 Task: Create a due date automation trigger when advanced on, on the wednesday before a card is due add dates due next month at 11:00 AM.
Action: Mouse moved to (885, 277)
Screenshot: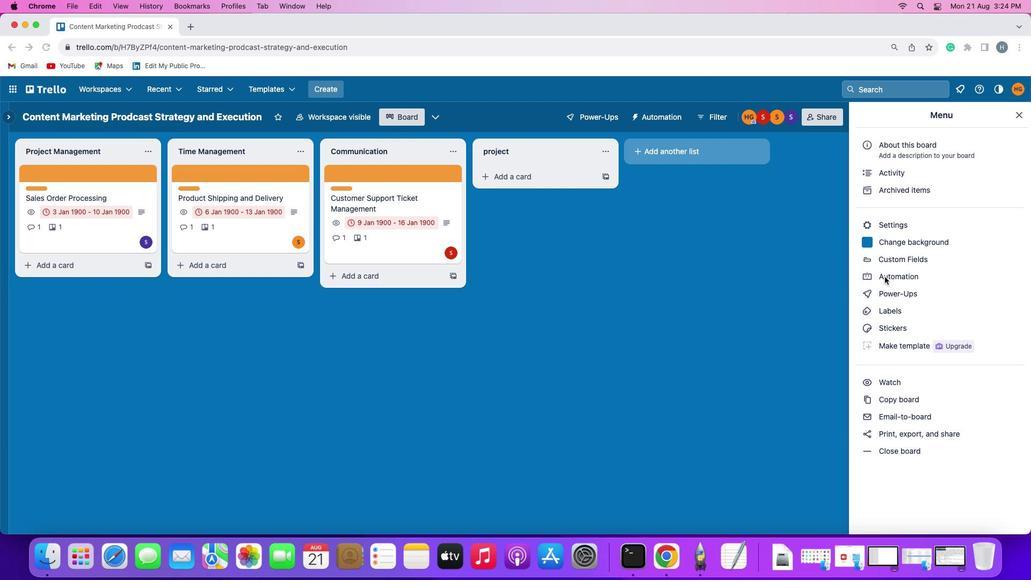 
Action: Mouse pressed left at (885, 277)
Screenshot: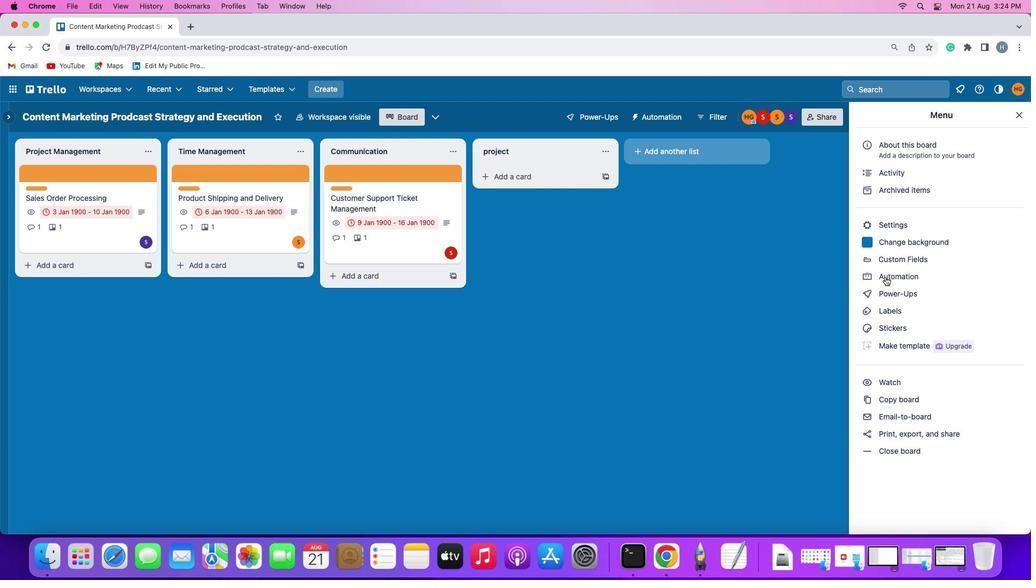 
Action: Mouse moved to (885, 277)
Screenshot: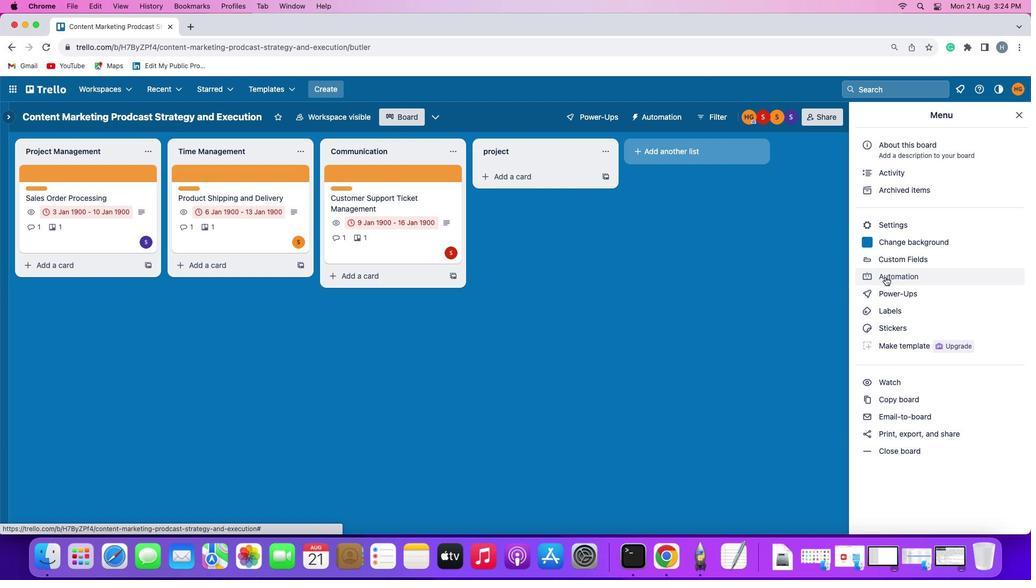 
Action: Mouse pressed left at (885, 277)
Screenshot: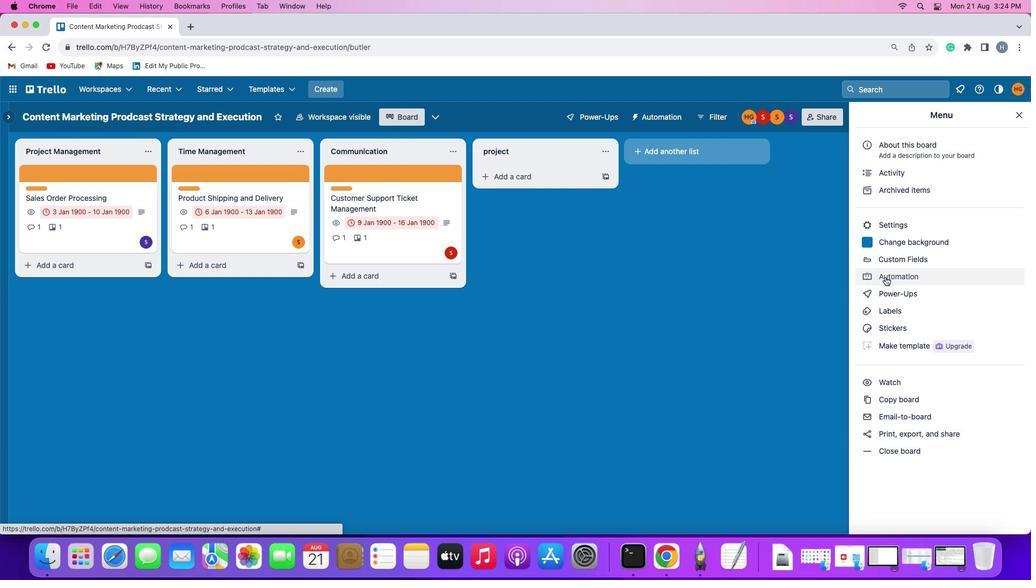 
Action: Mouse moved to (71, 259)
Screenshot: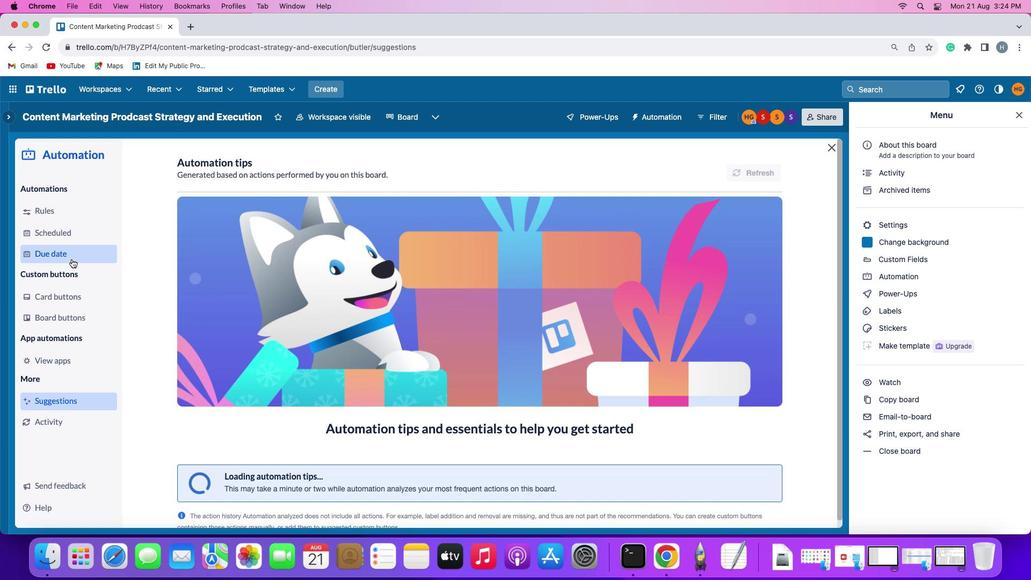 
Action: Mouse pressed left at (71, 259)
Screenshot: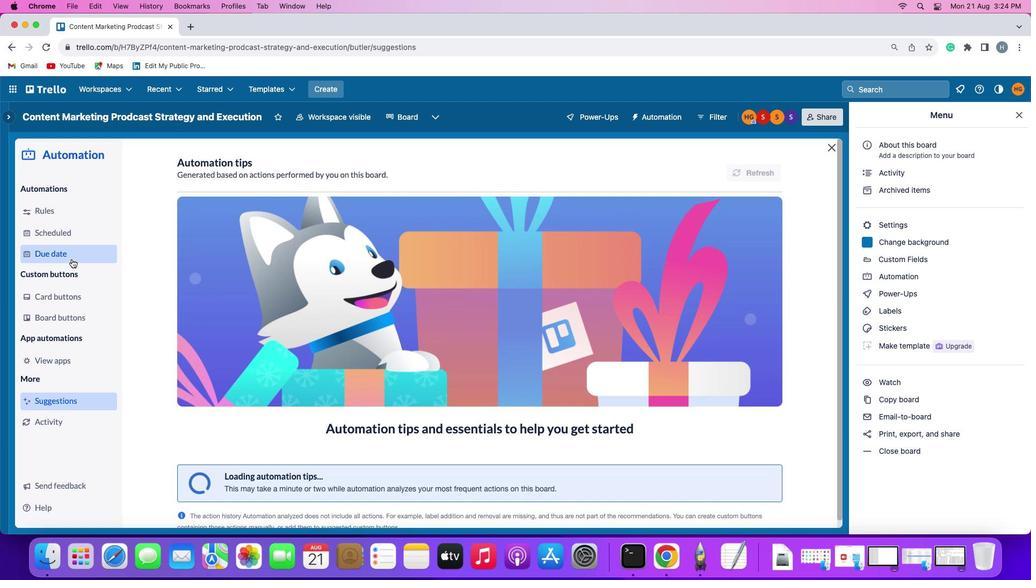 
Action: Mouse moved to (736, 163)
Screenshot: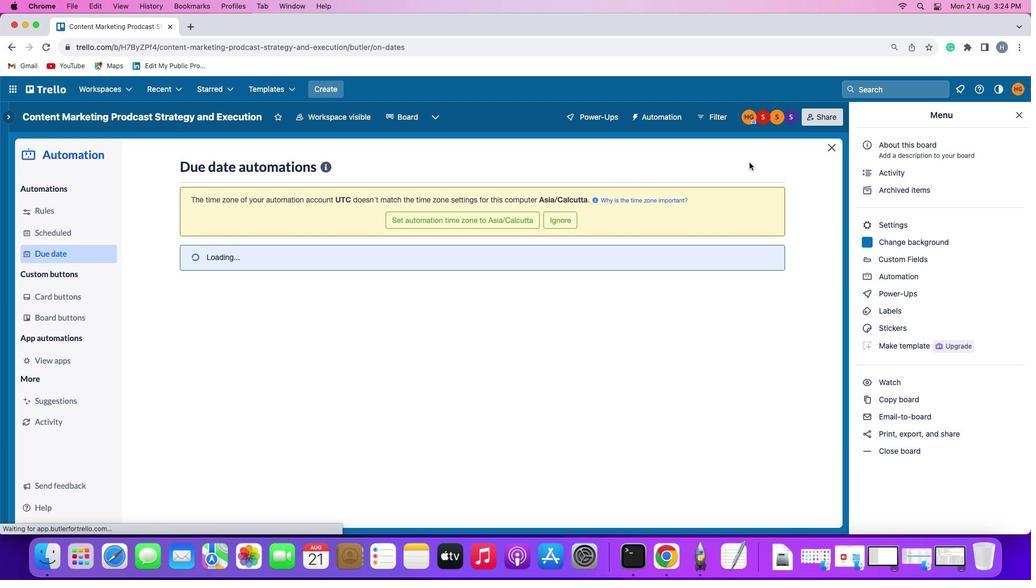
Action: Mouse pressed left at (736, 163)
Screenshot: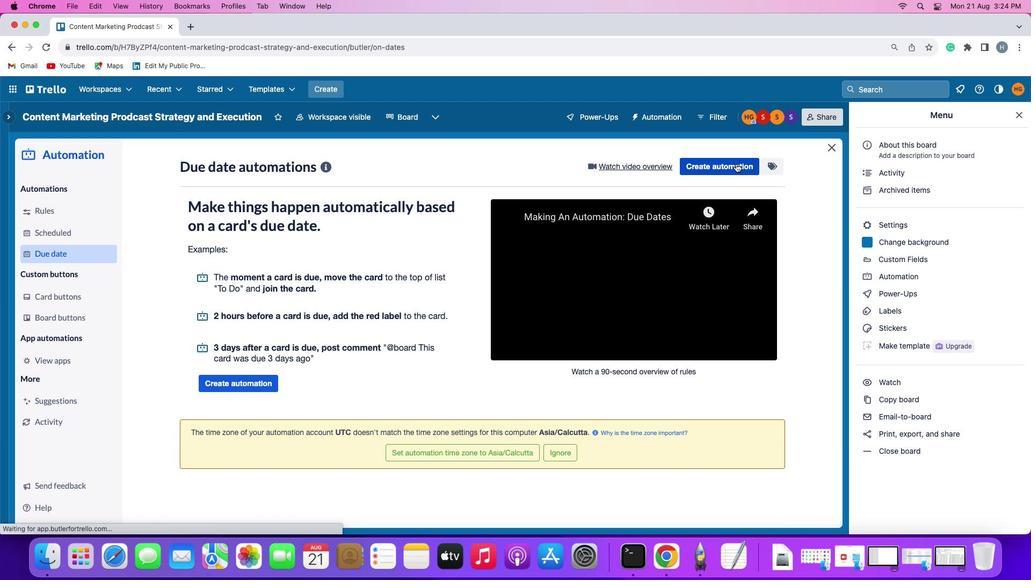 
Action: Mouse moved to (218, 272)
Screenshot: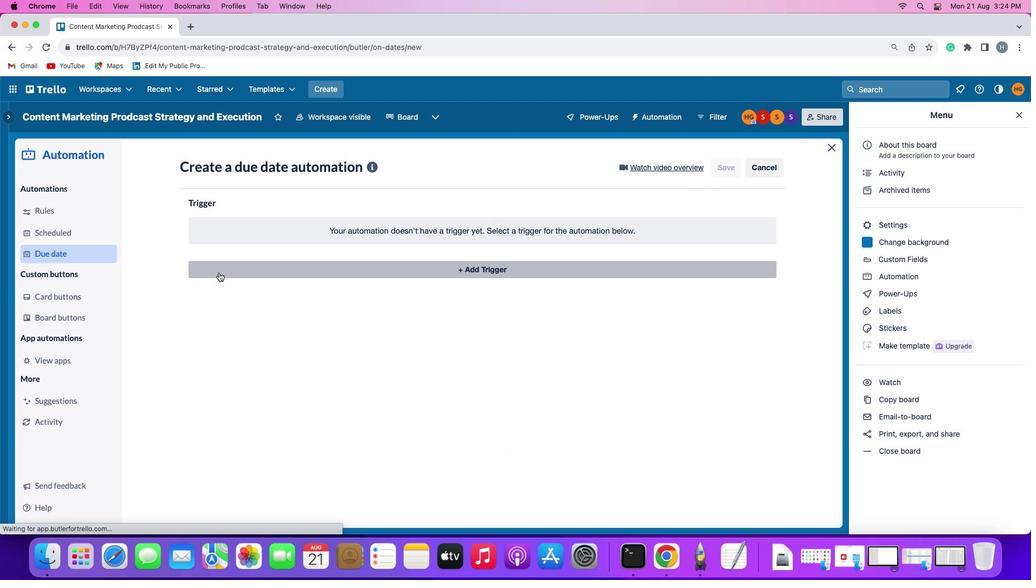 
Action: Mouse pressed left at (218, 272)
Screenshot: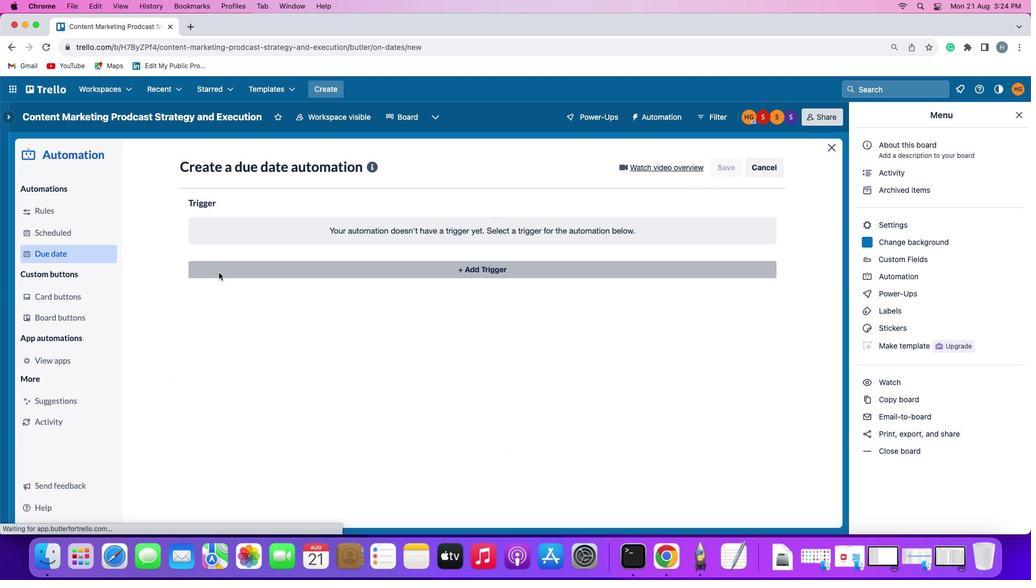 
Action: Mouse moved to (233, 465)
Screenshot: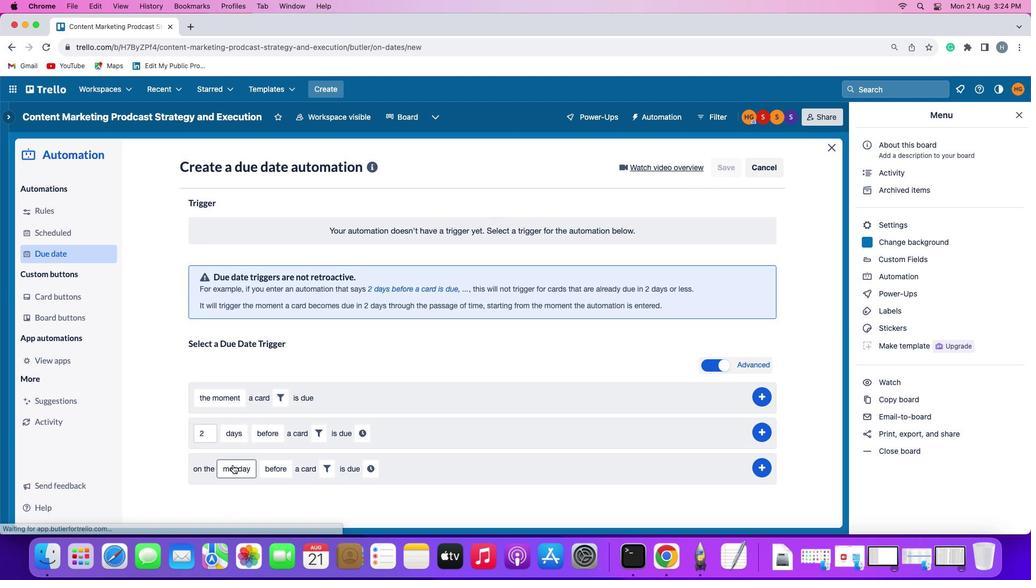 
Action: Mouse pressed left at (233, 465)
Screenshot: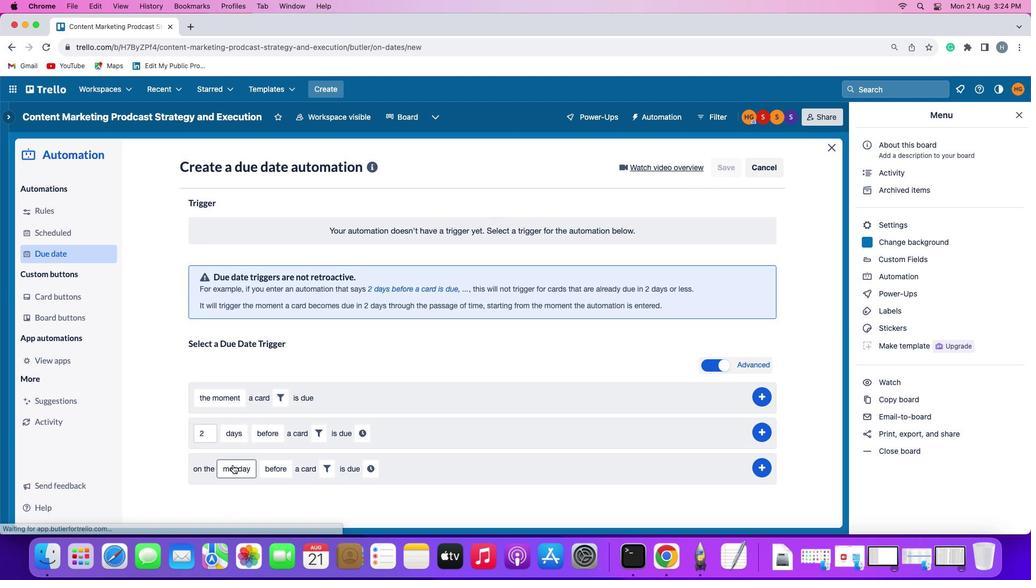 
Action: Mouse moved to (249, 364)
Screenshot: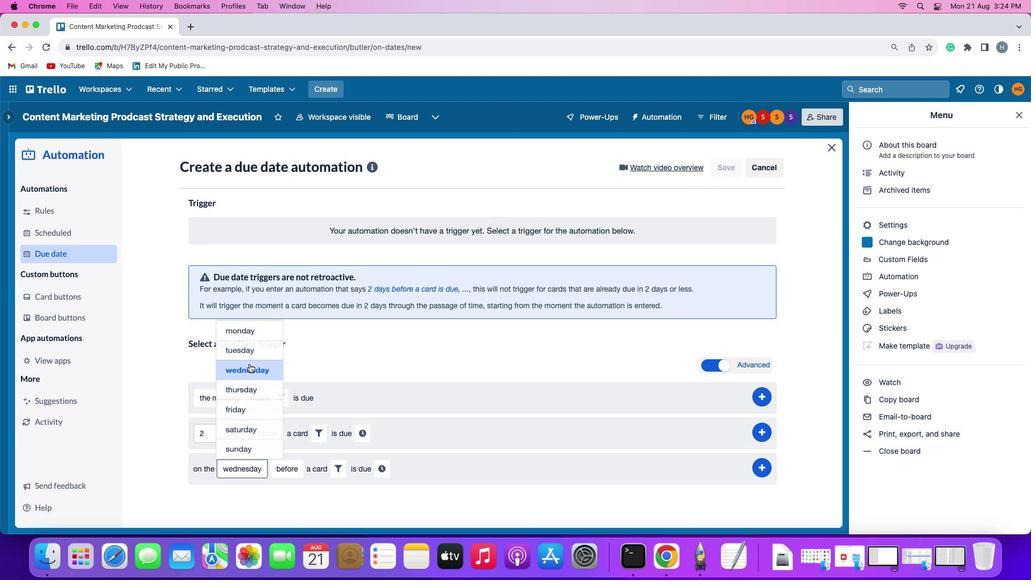 
Action: Mouse pressed left at (249, 364)
Screenshot: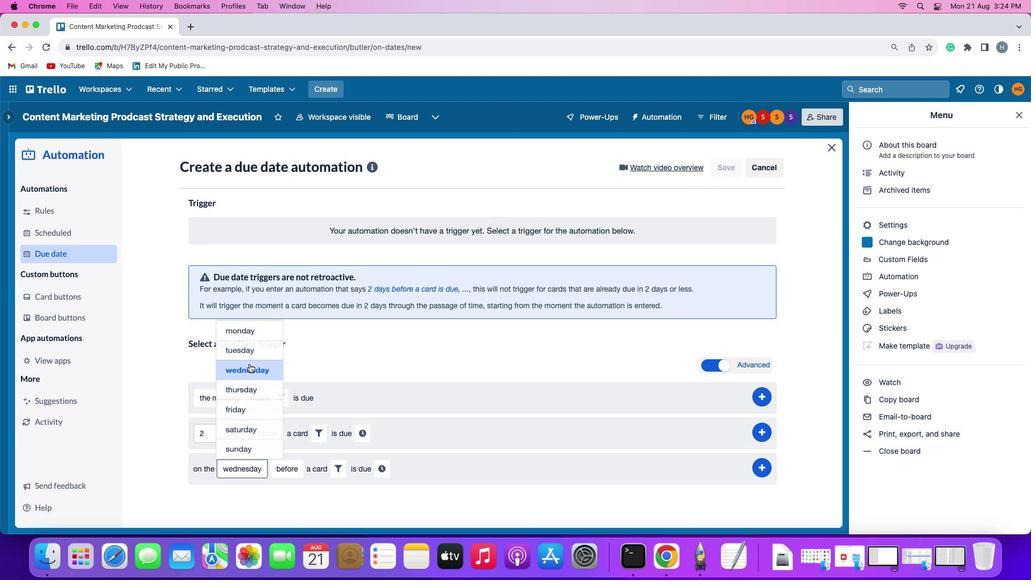 
Action: Mouse moved to (335, 465)
Screenshot: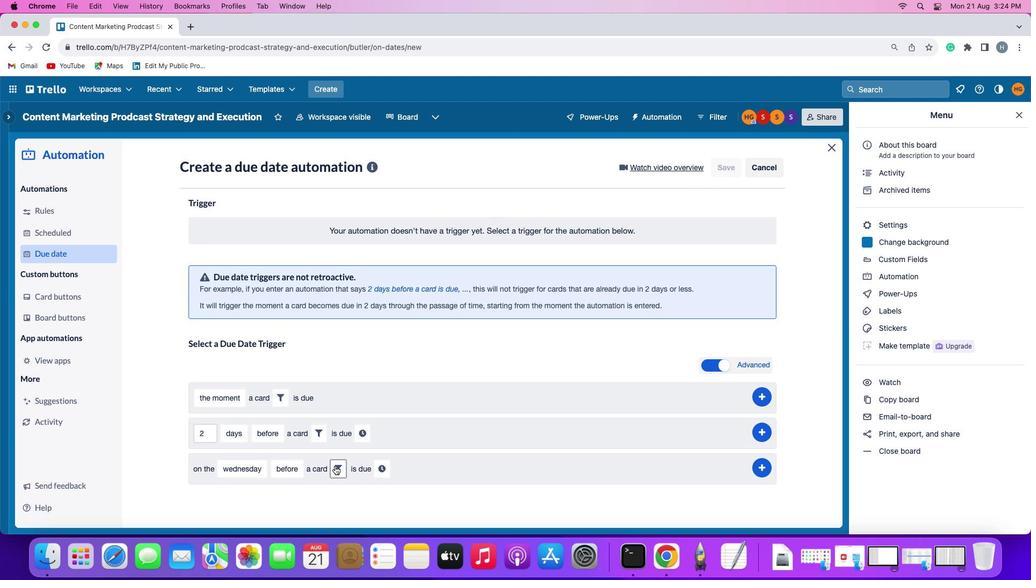 
Action: Mouse pressed left at (335, 465)
Screenshot: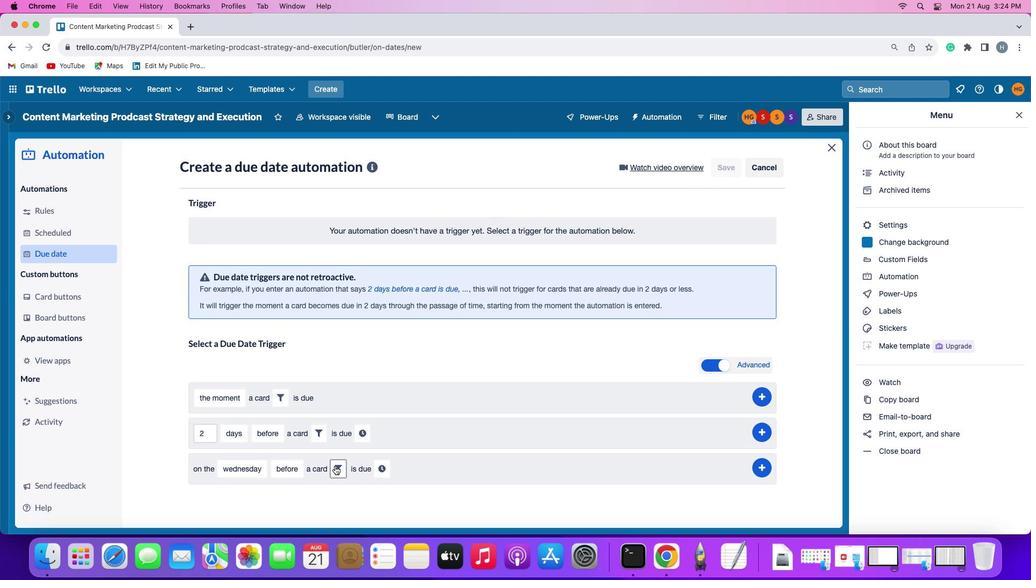
Action: Mouse moved to (397, 501)
Screenshot: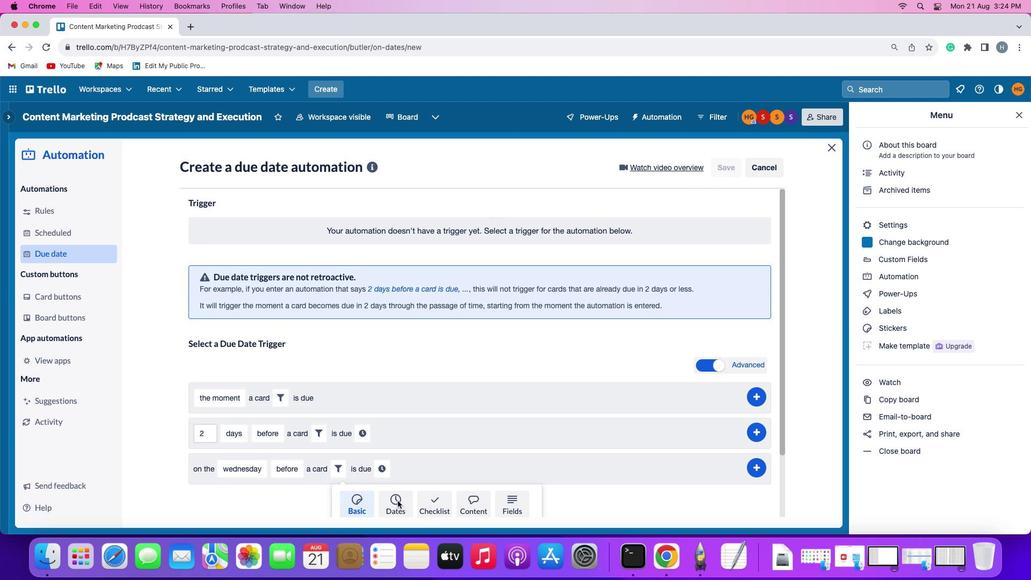 
Action: Mouse pressed left at (397, 501)
Screenshot: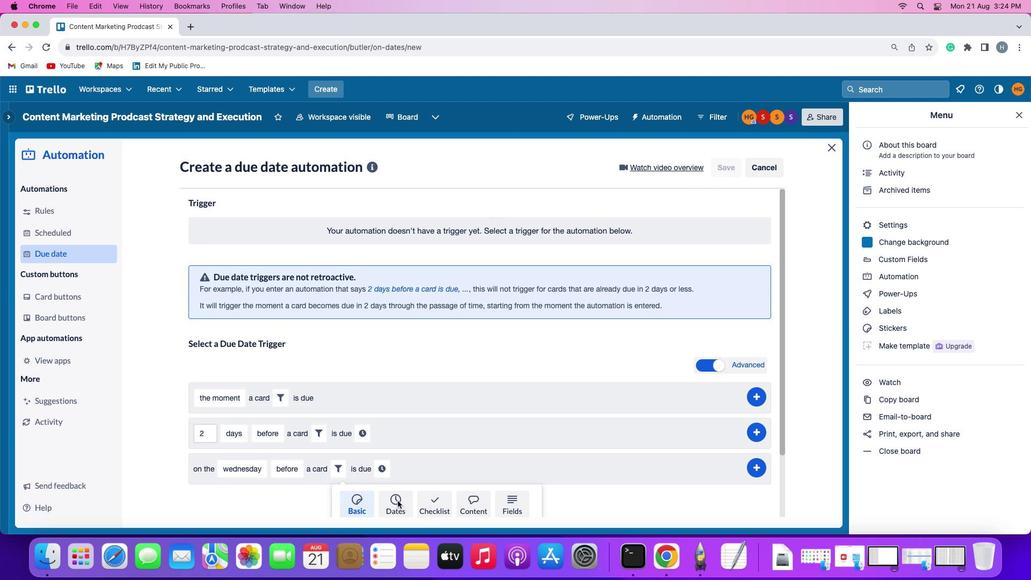 
Action: Mouse moved to (280, 496)
Screenshot: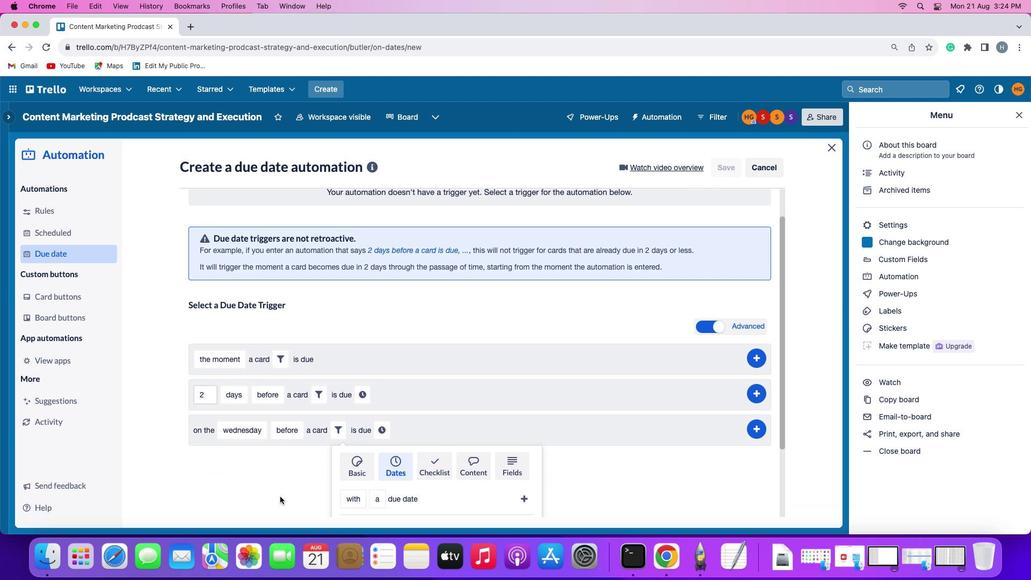 
Action: Mouse scrolled (280, 496) with delta (0, 0)
Screenshot: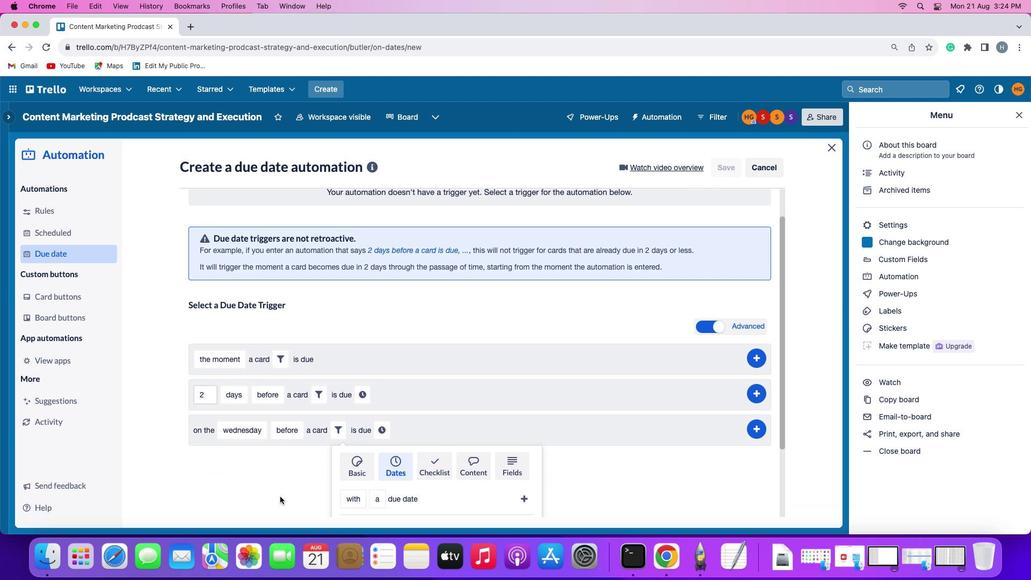 
Action: Mouse scrolled (280, 496) with delta (0, 0)
Screenshot: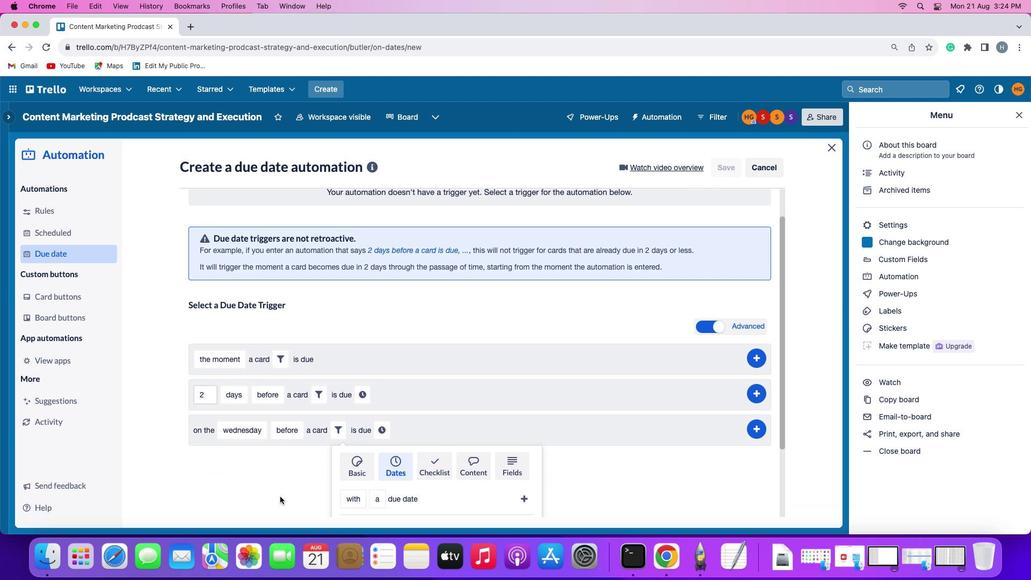 
Action: Mouse scrolled (280, 496) with delta (0, -1)
Screenshot: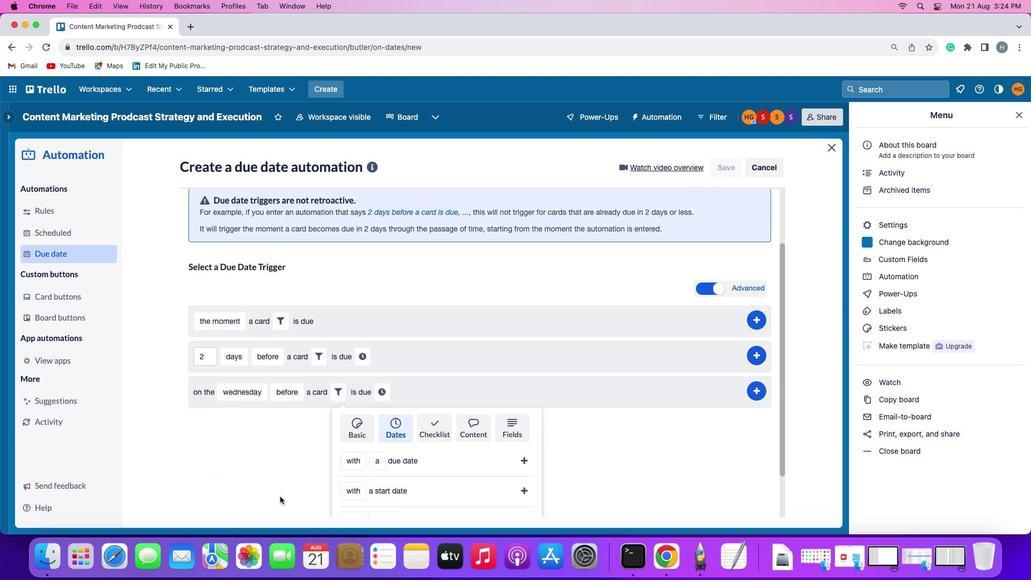 
Action: Mouse scrolled (280, 496) with delta (0, -2)
Screenshot: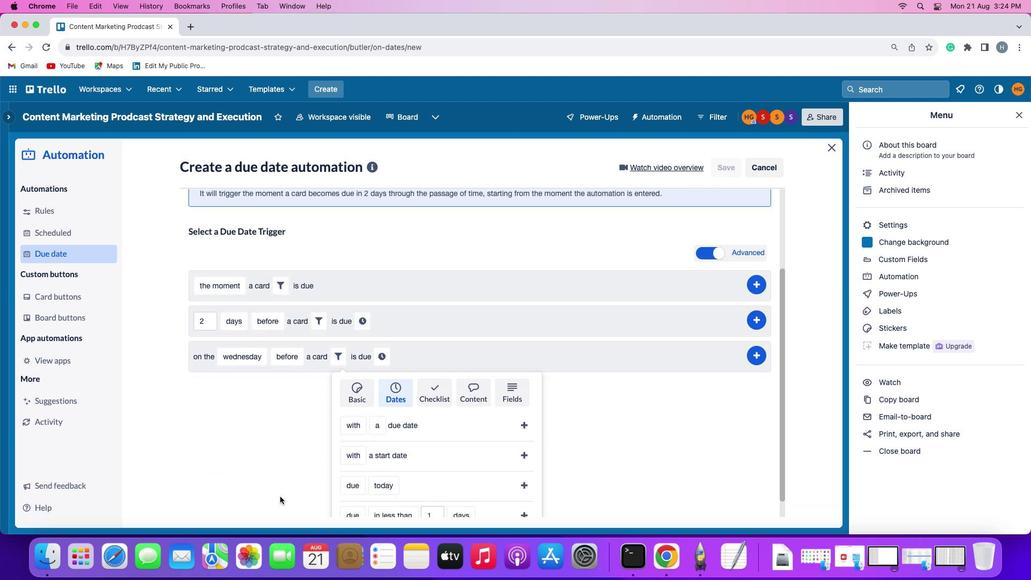 
Action: Mouse scrolled (280, 496) with delta (0, -2)
Screenshot: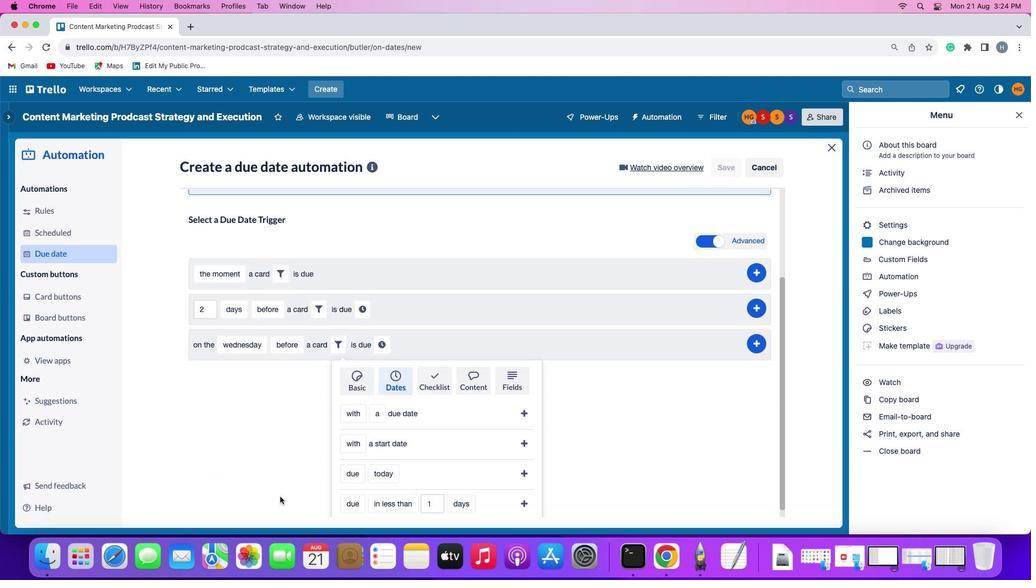 
Action: Mouse moved to (279, 496)
Screenshot: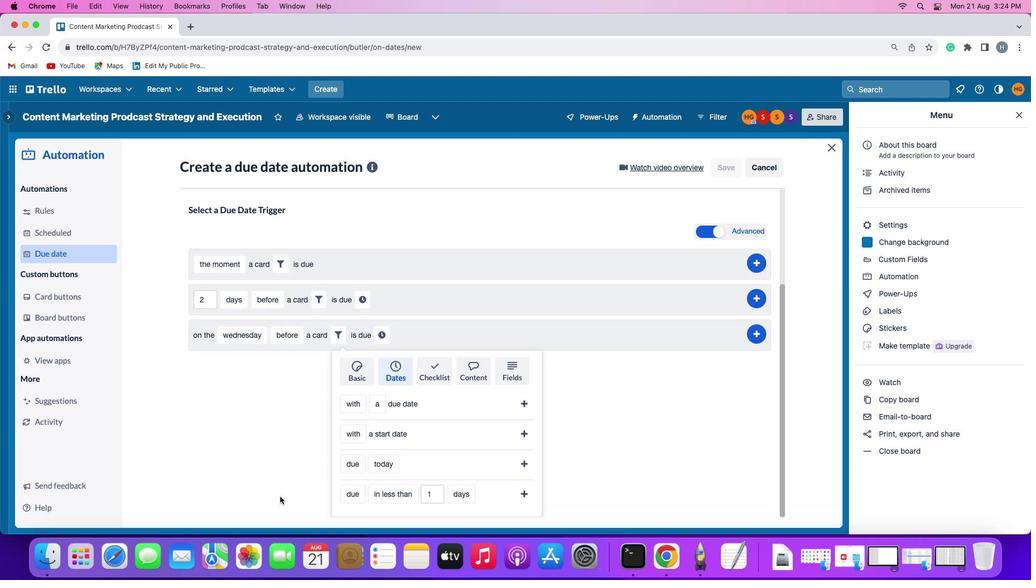 
Action: Mouse scrolled (279, 496) with delta (0, 0)
Screenshot: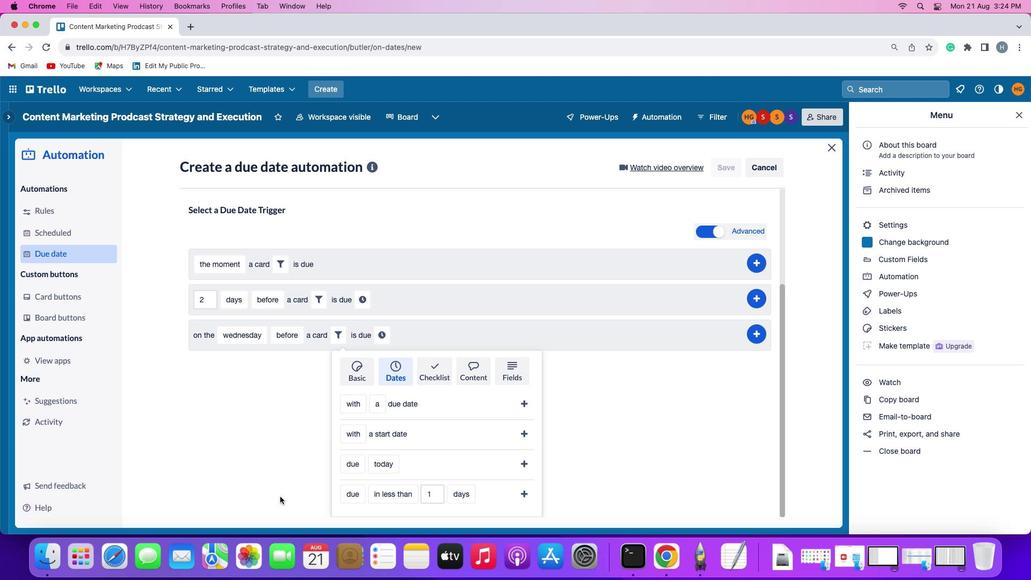 
Action: Mouse scrolled (279, 496) with delta (0, 0)
Screenshot: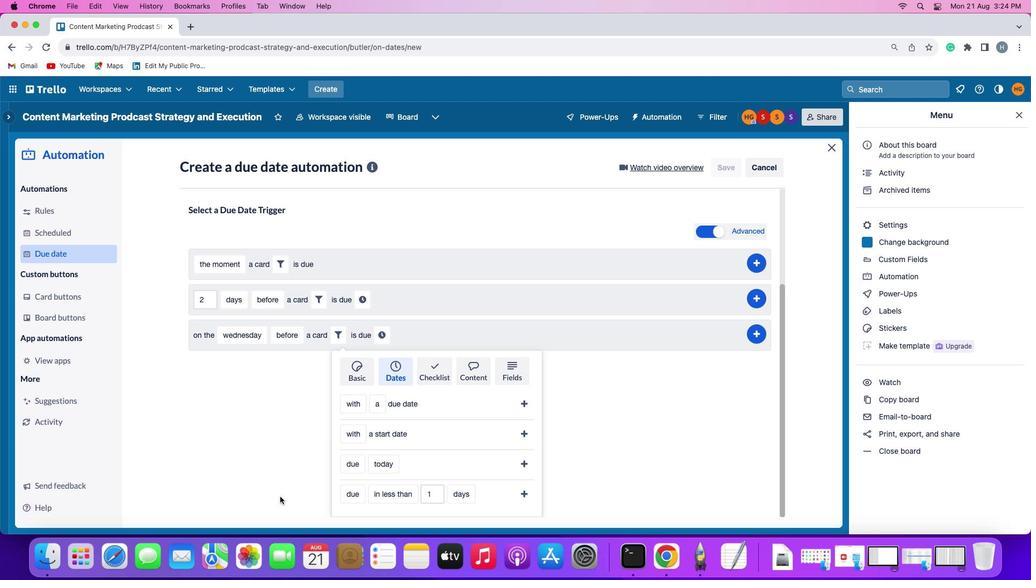
Action: Mouse scrolled (279, 496) with delta (0, -1)
Screenshot: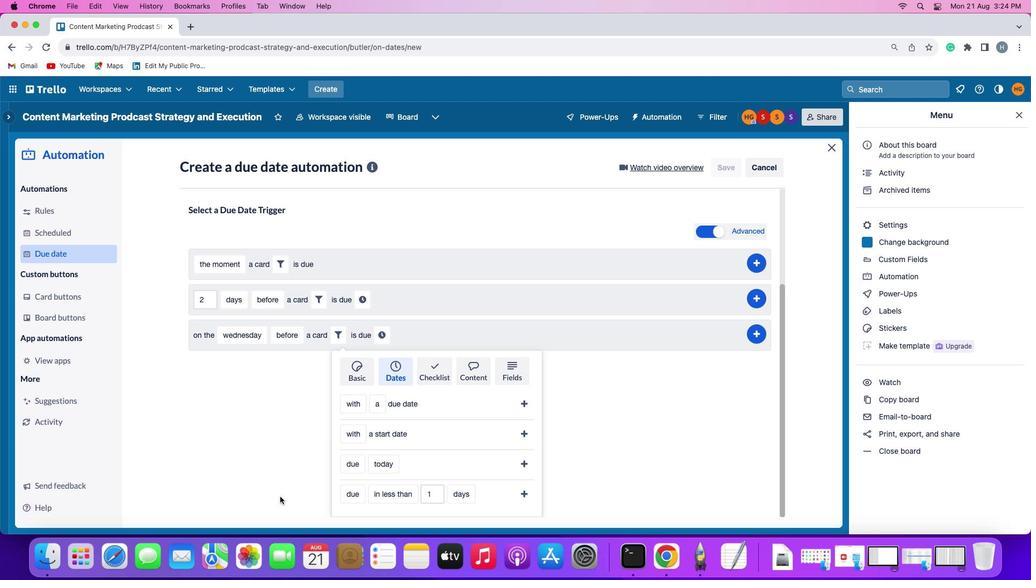 
Action: Mouse scrolled (279, 496) with delta (0, -2)
Screenshot: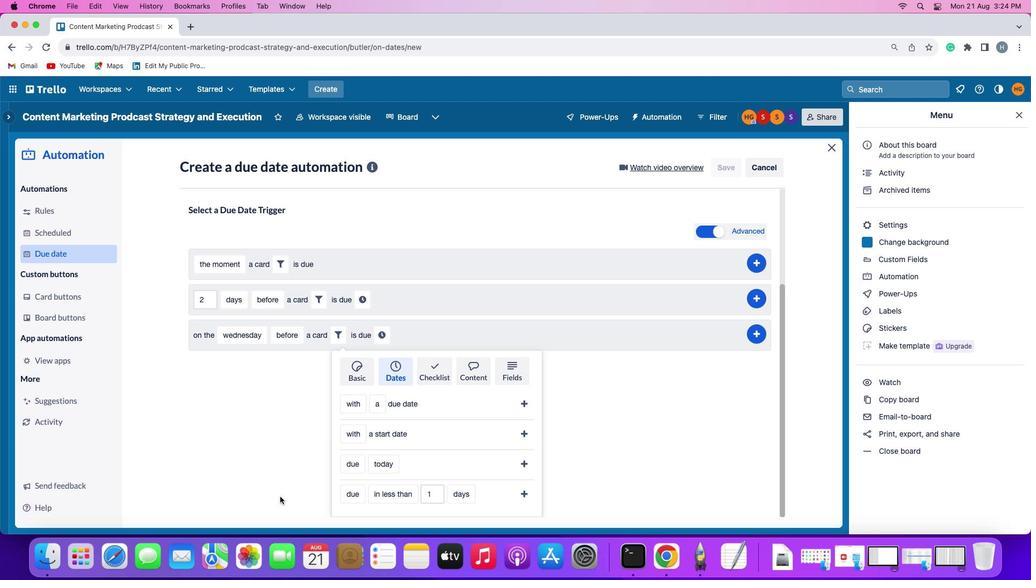 
Action: Mouse scrolled (279, 496) with delta (0, -3)
Screenshot: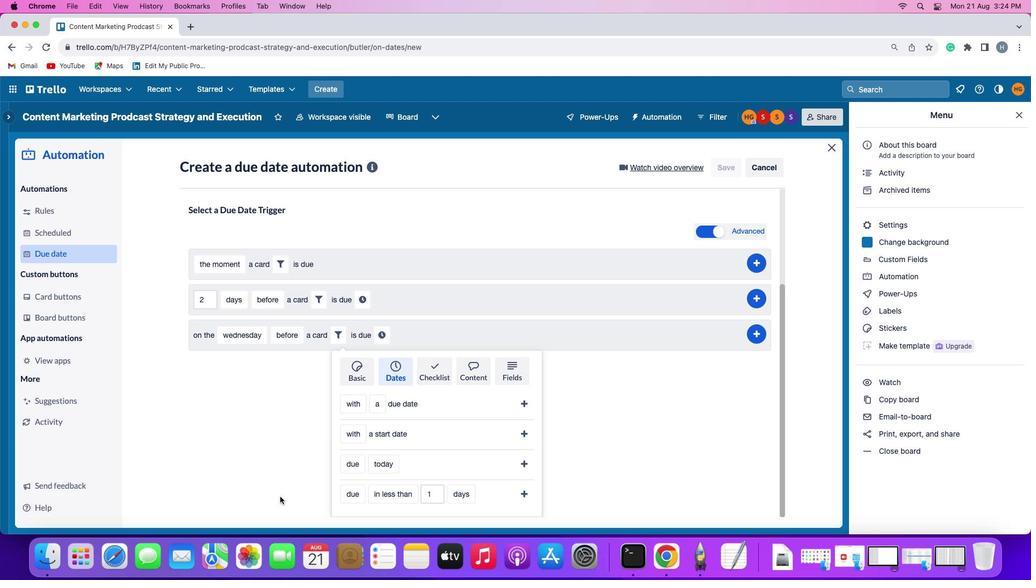 
Action: Mouse moved to (378, 466)
Screenshot: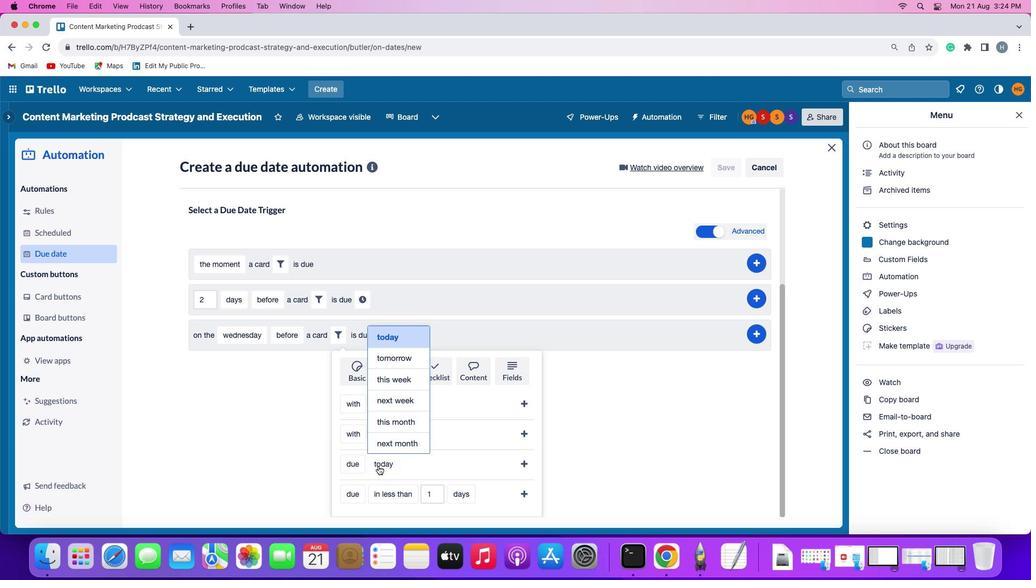 
Action: Mouse pressed left at (378, 466)
Screenshot: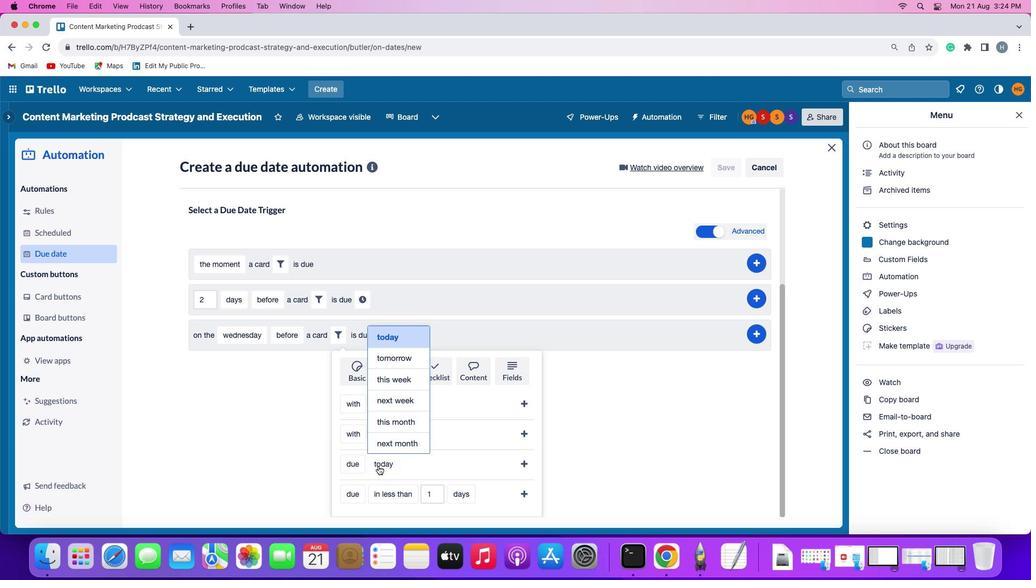 
Action: Mouse moved to (392, 450)
Screenshot: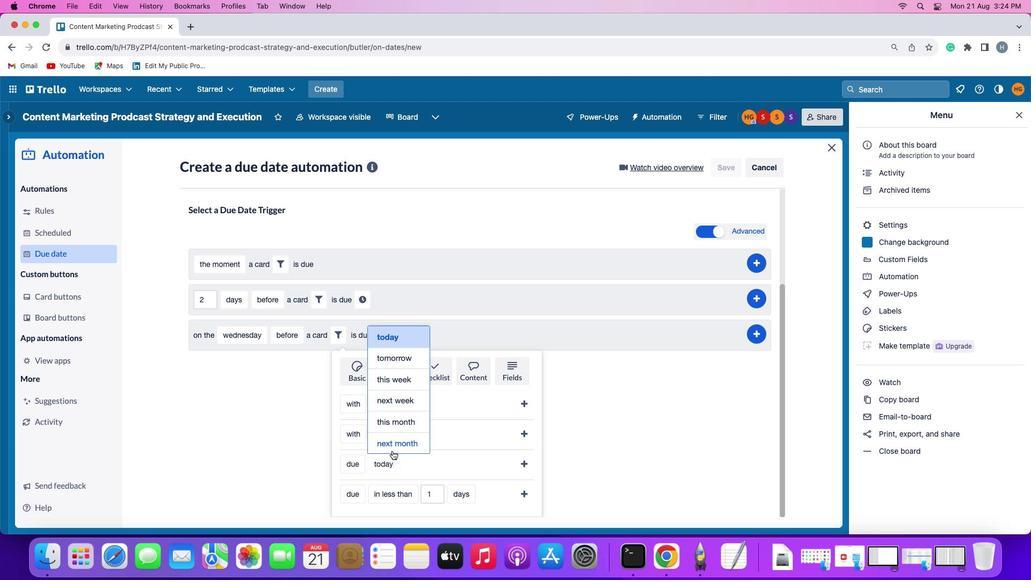 
Action: Mouse pressed left at (392, 450)
Screenshot: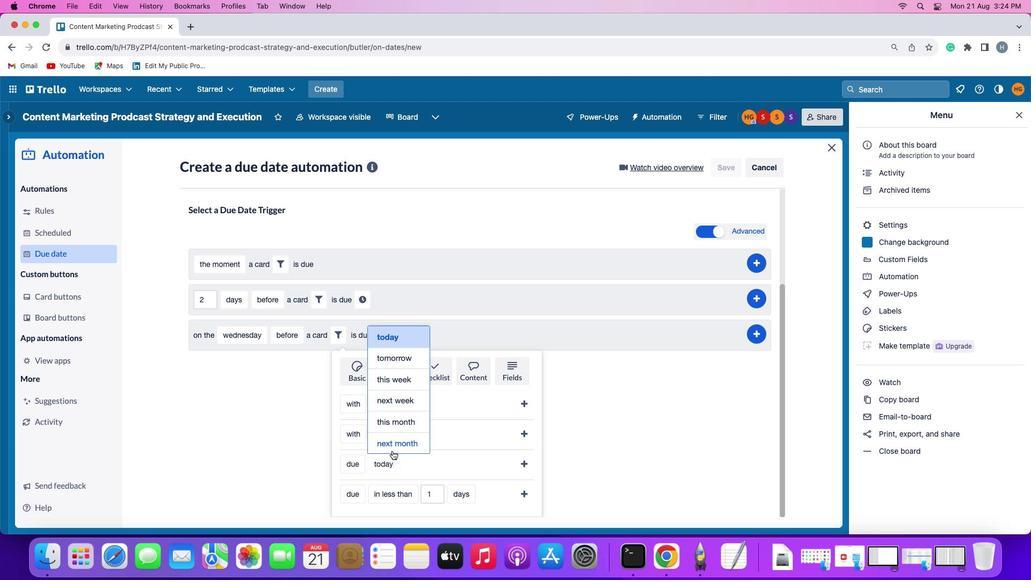 
Action: Mouse moved to (530, 461)
Screenshot: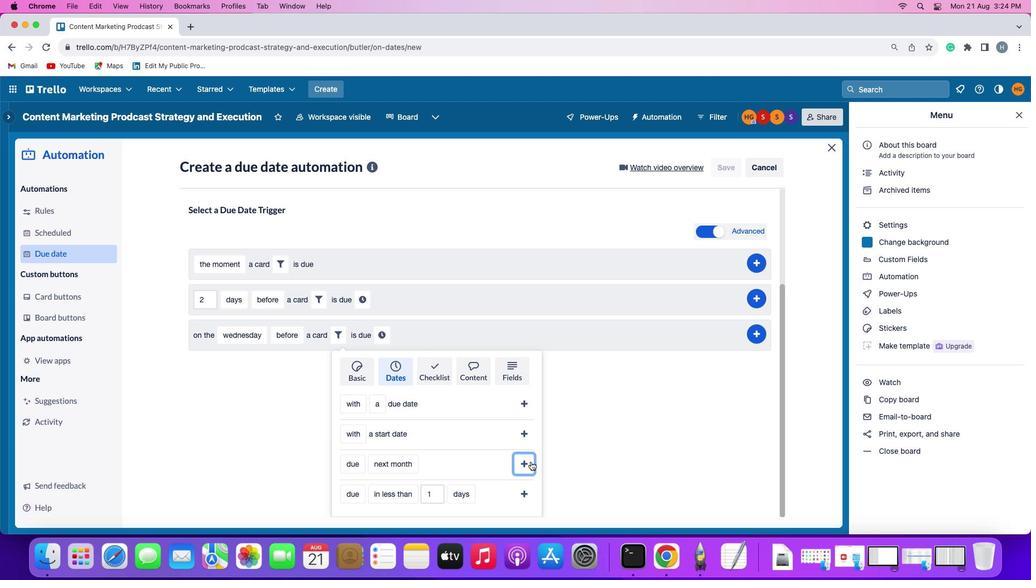 
Action: Mouse pressed left at (530, 461)
Screenshot: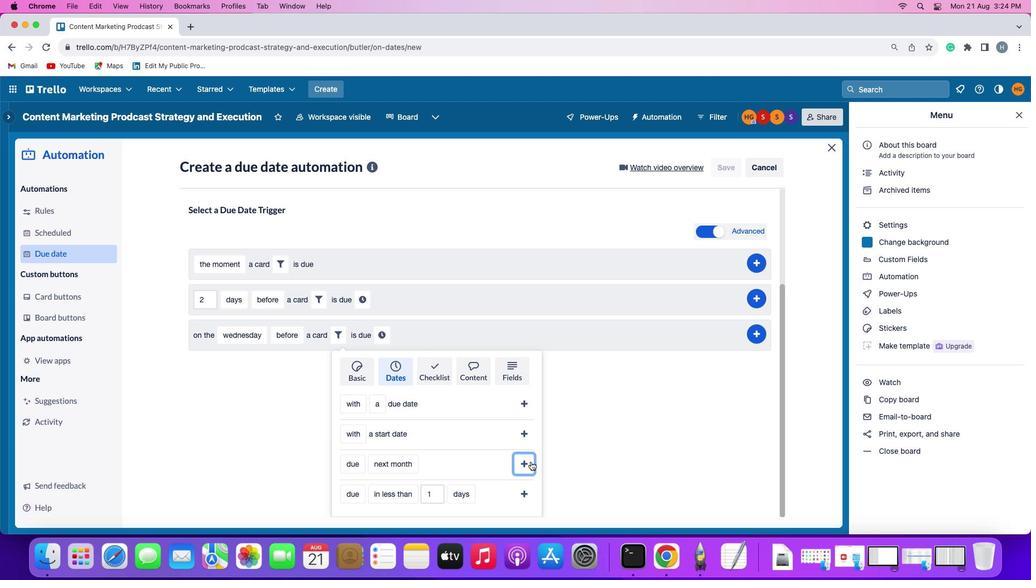 
Action: Mouse moved to (460, 470)
Screenshot: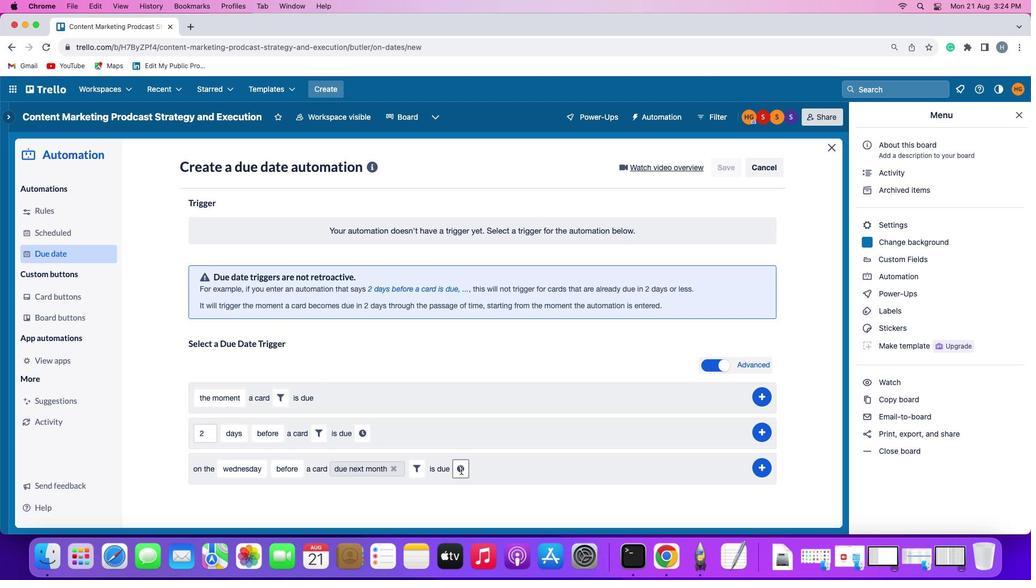 
Action: Mouse pressed left at (460, 470)
Screenshot: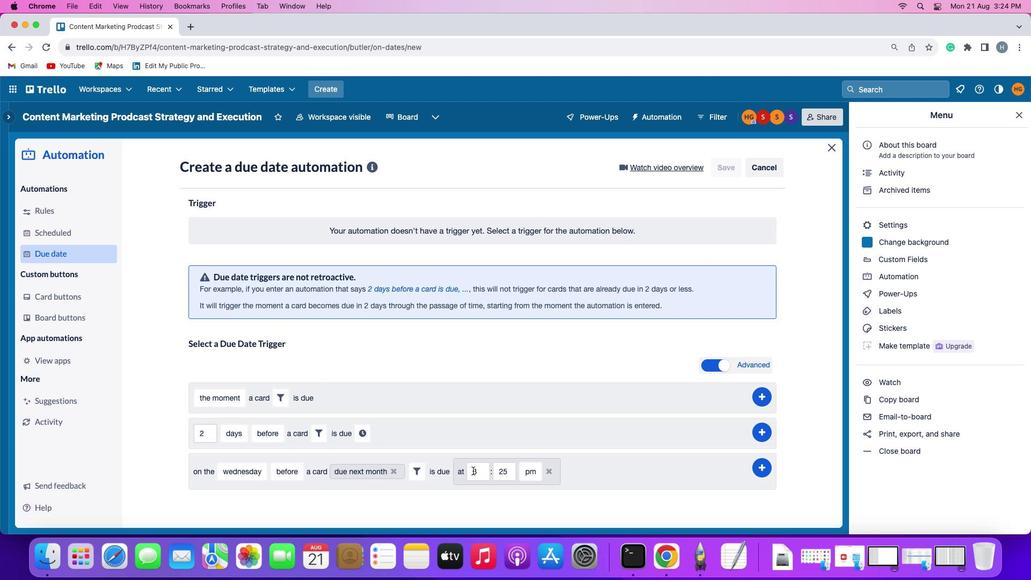 
Action: Mouse moved to (488, 471)
Screenshot: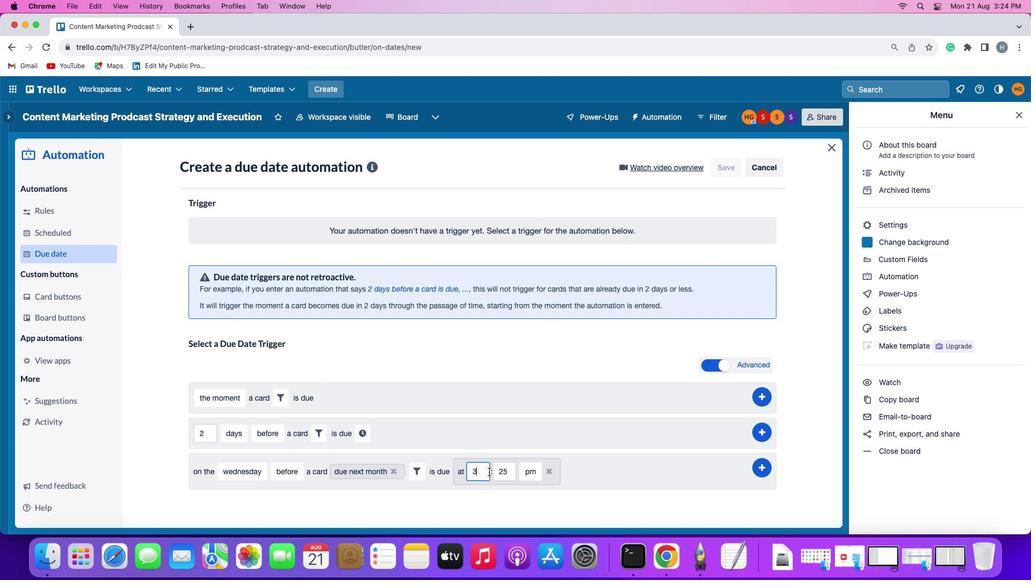 
Action: Mouse pressed left at (488, 471)
Screenshot: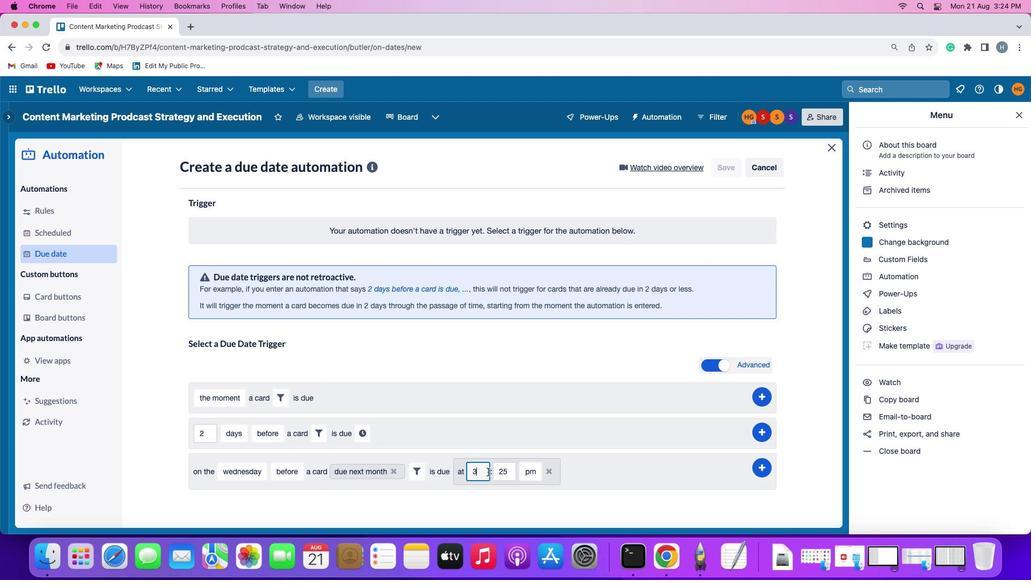 
Action: Mouse moved to (489, 471)
Screenshot: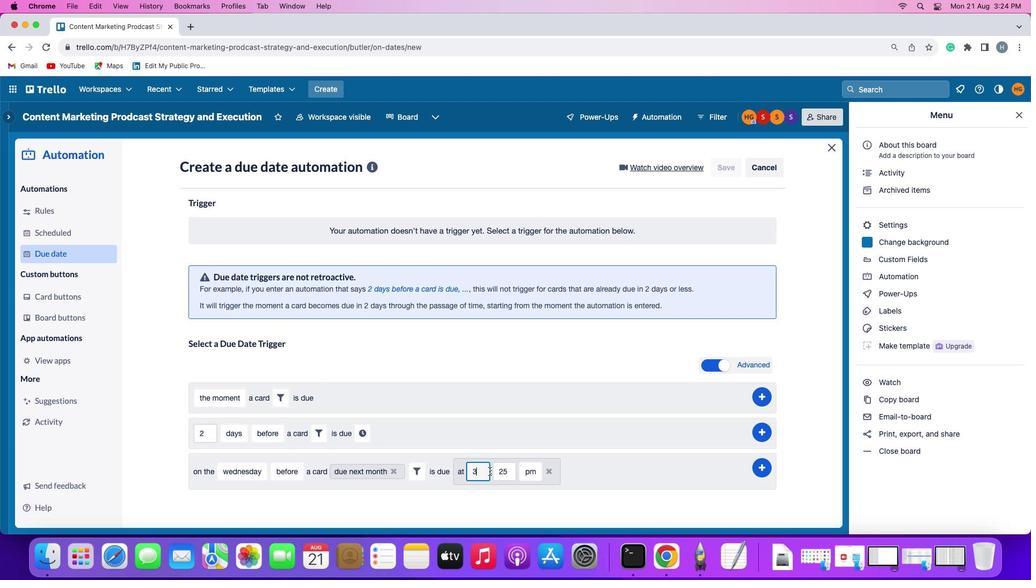 
Action: Key pressed Key.backspace
Screenshot: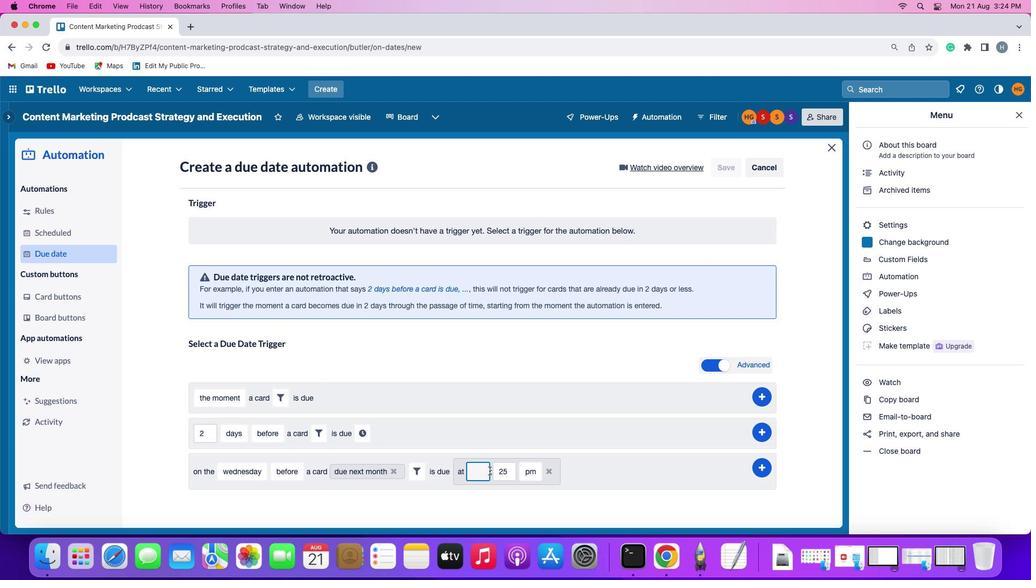 
Action: Mouse moved to (489, 471)
Screenshot: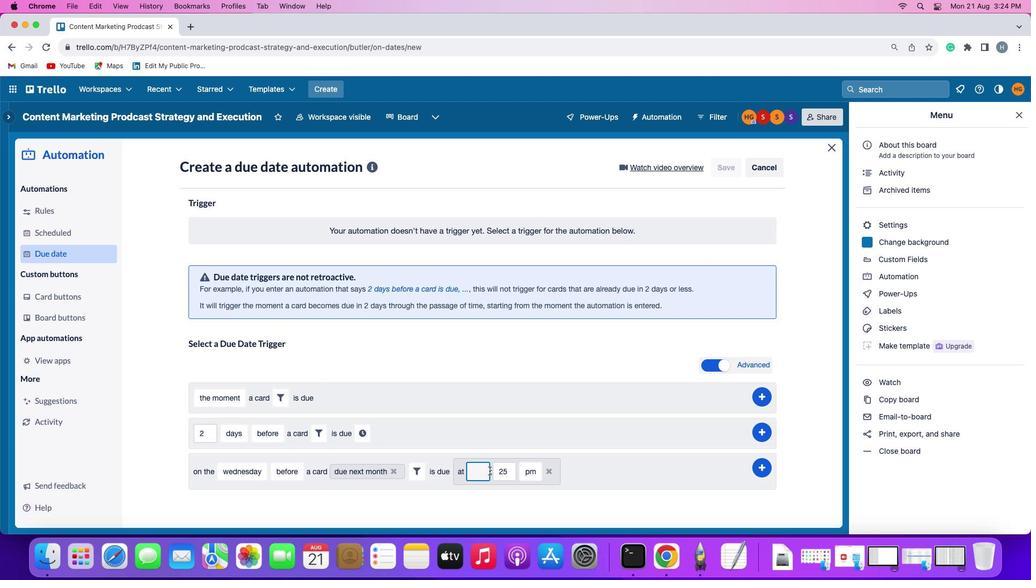 
Action: Key pressed '1''1'
Screenshot: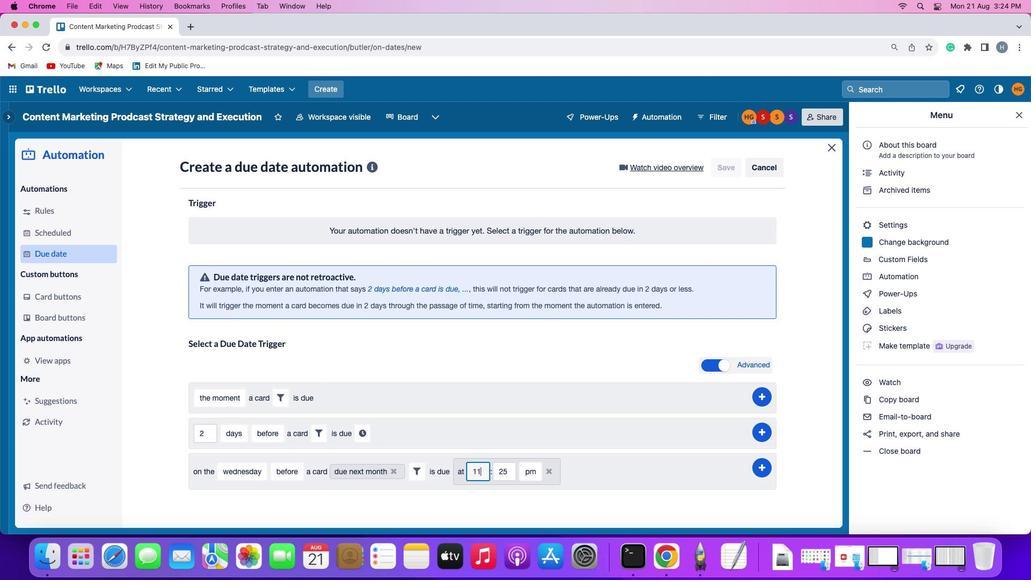 
Action: Mouse moved to (518, 468)
Screenshot: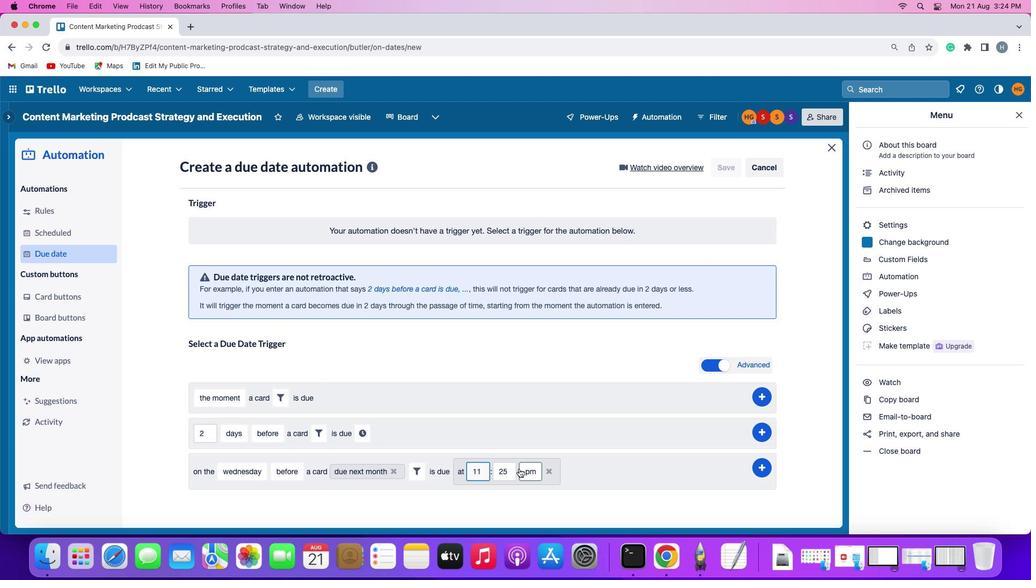 
Action: Mouse pressed left at (518, 468)
Screenshot: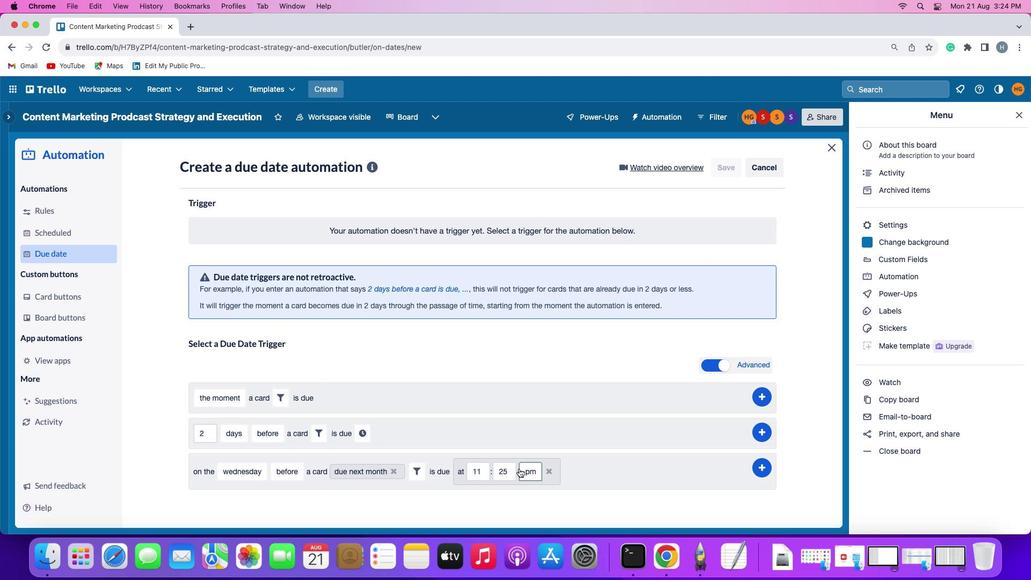 
Action: Mouse moved to (511, 471)
Screenshot: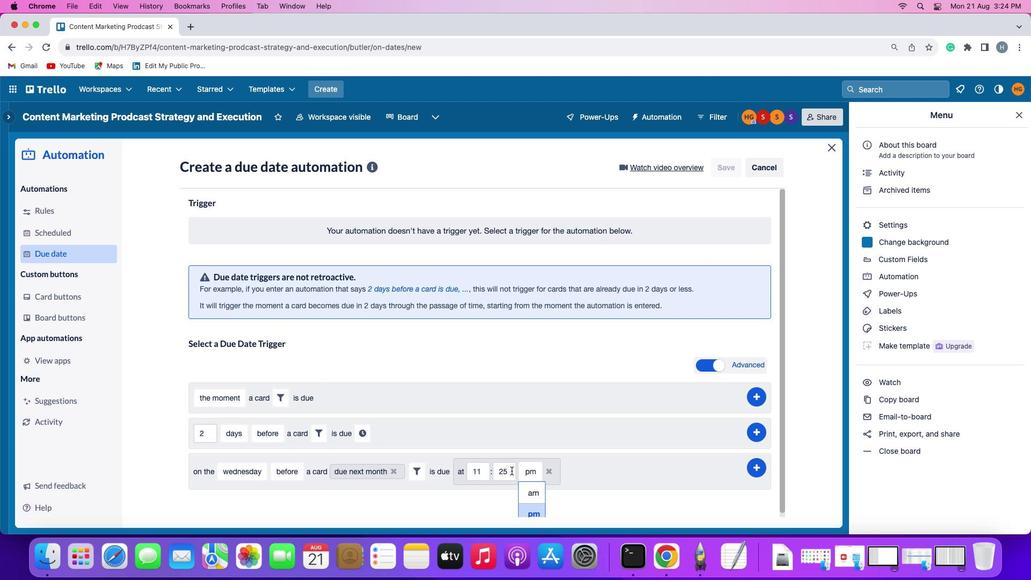 
Action: Mouse pressed left at (511, 471)
Screenshot: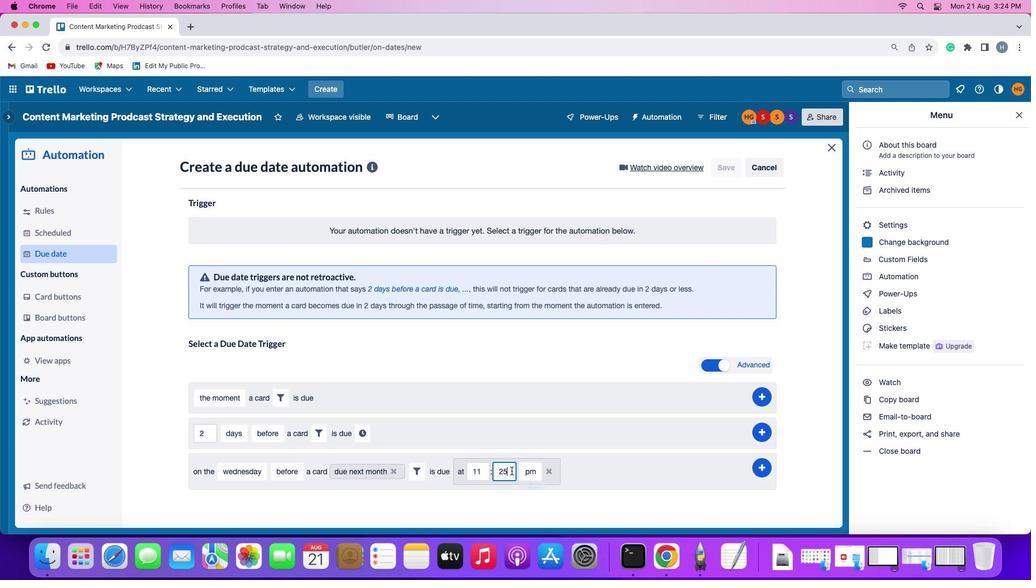 
Action: Key pressed Key.backspace
Screenshot: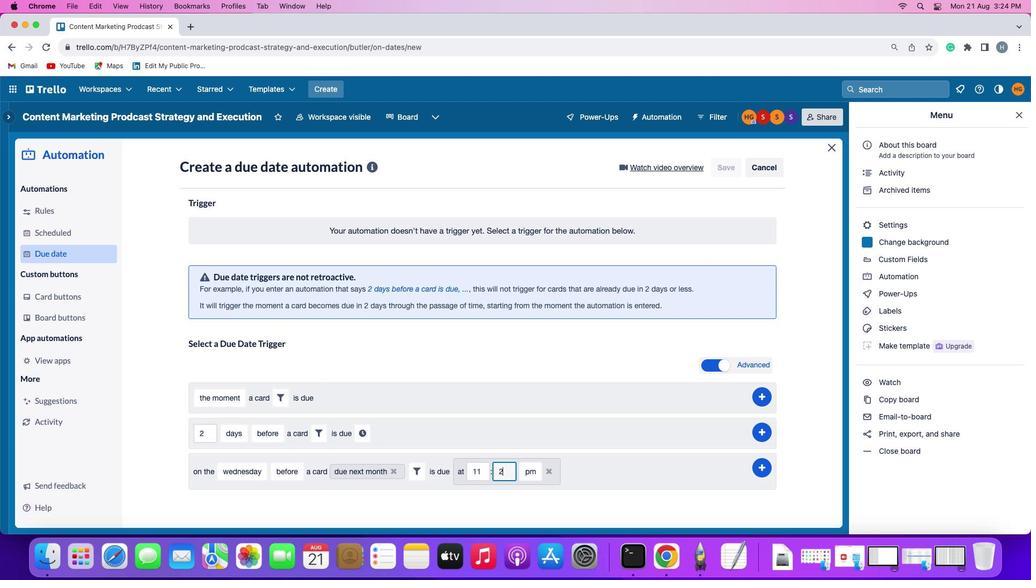 
Action: Mouse moved to (512, 469)
Screenshot: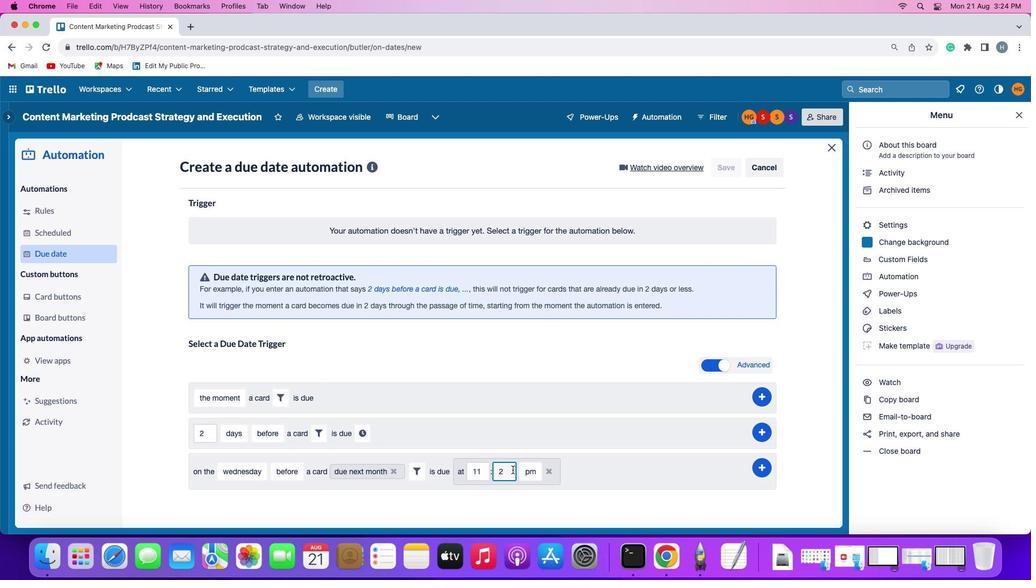 
Action: Key pressed Key.backspace'0''0'
Screenshot: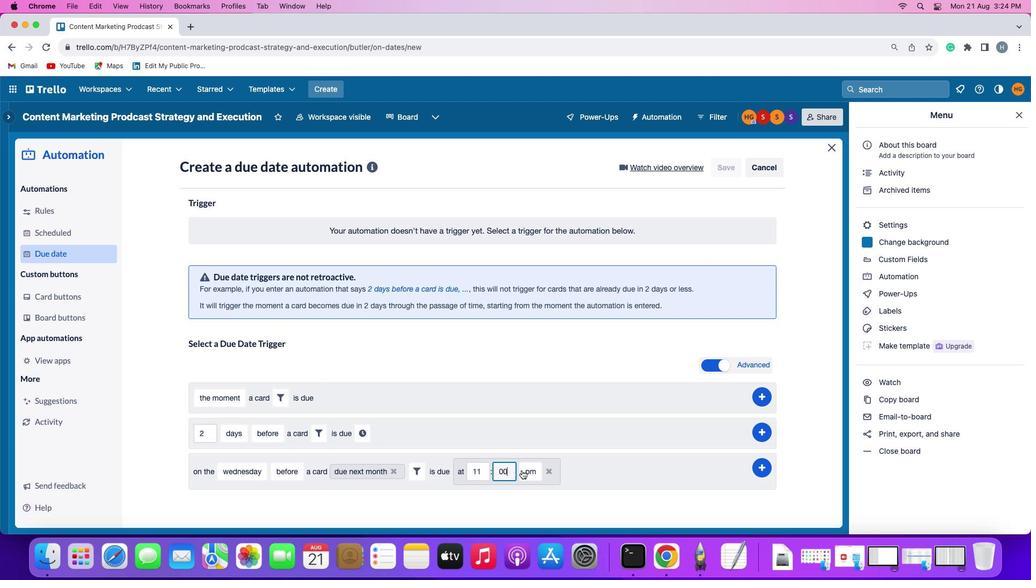
Action: Mouse moved to (529, 468)
Screenshot: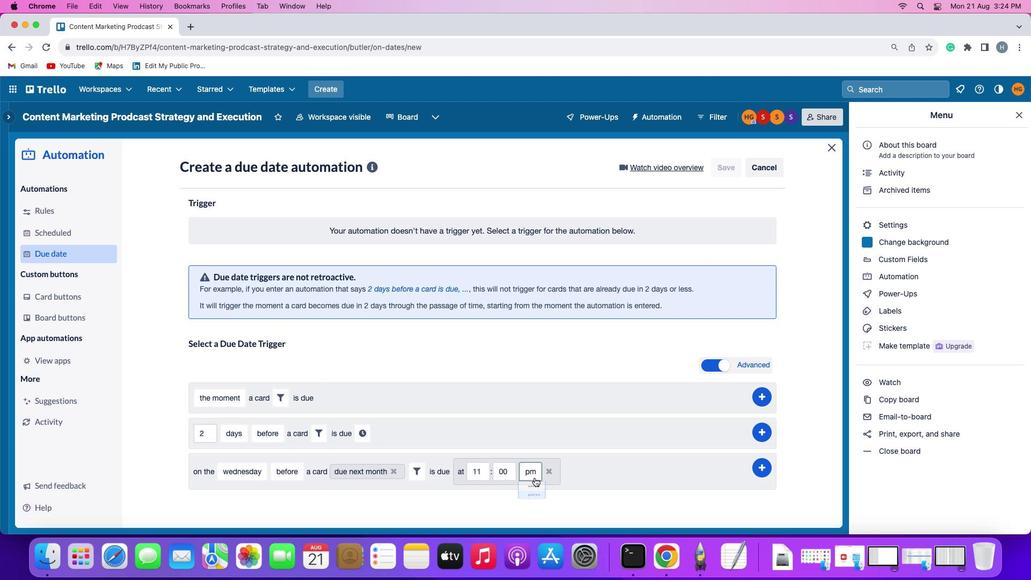 
Action: Mouse pressed left at (529, 468)
Screenshot: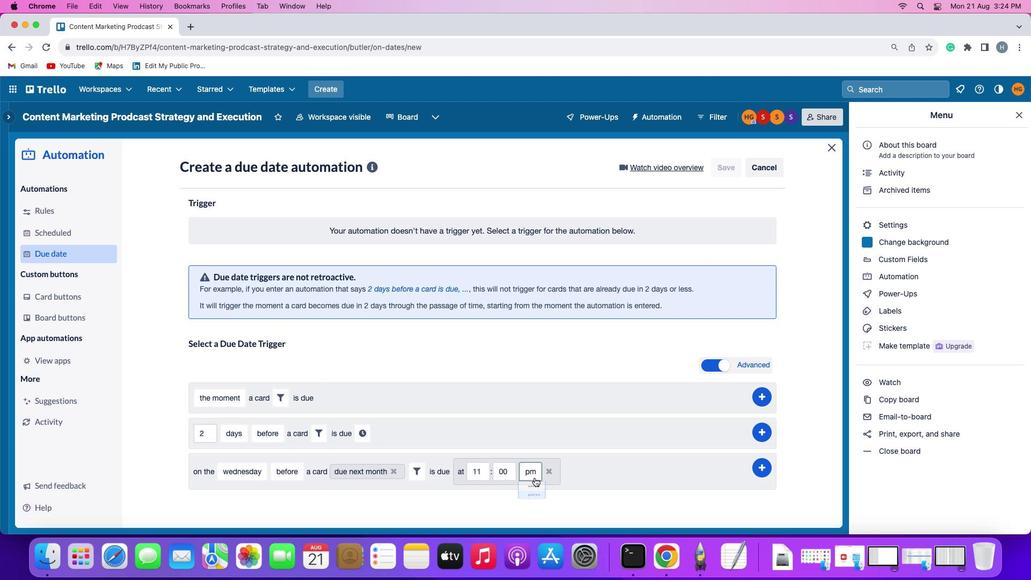 
Action: Mouse moved to (537, 489)
Screenshot: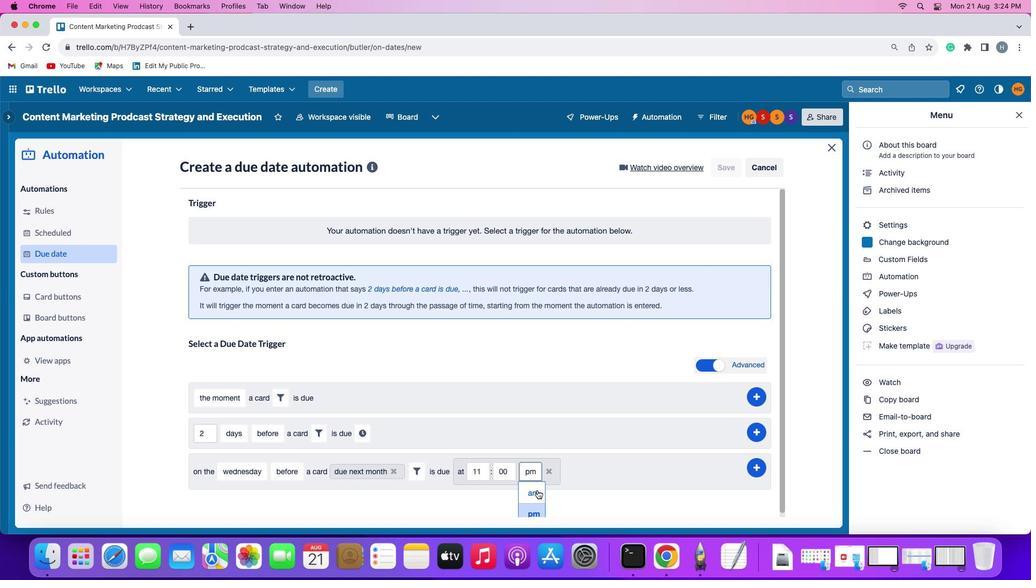 
Action: Mouse pressed left at (537, 489)
Screenshot: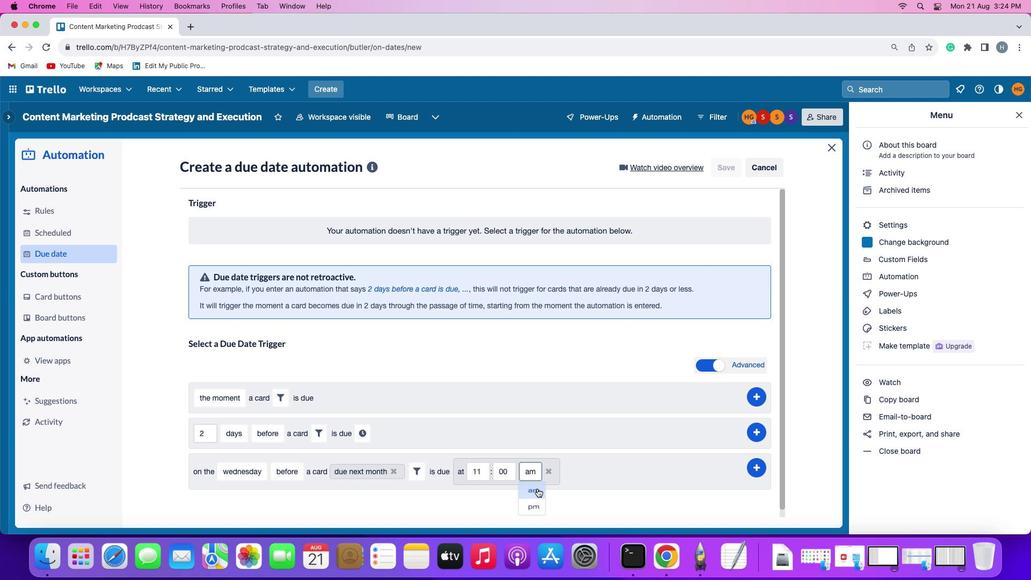 
Action: Mouse moved to (759, 464)
Screenshot: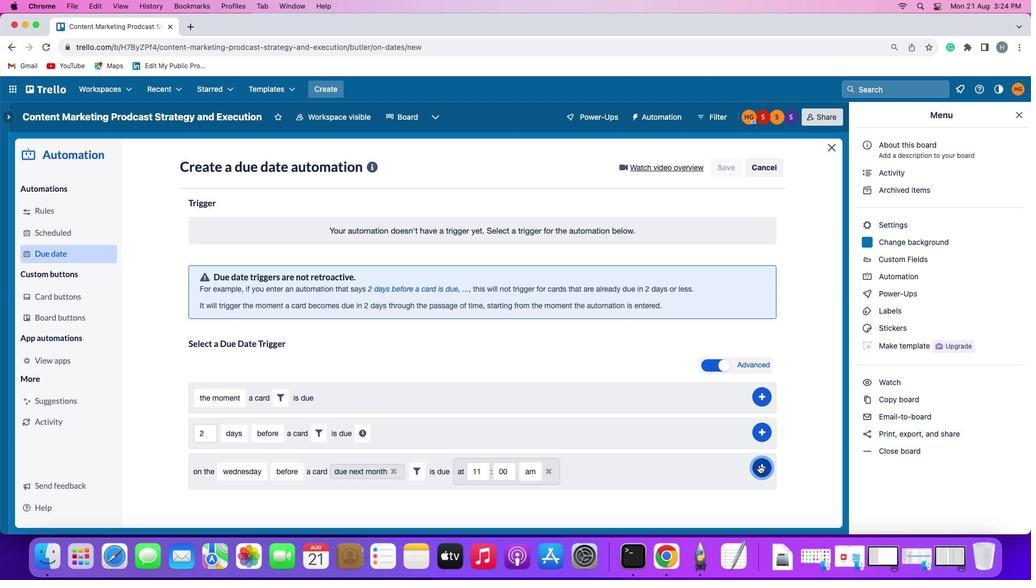 
Action: Mouse pressed left at (759, 464)
Screenshot: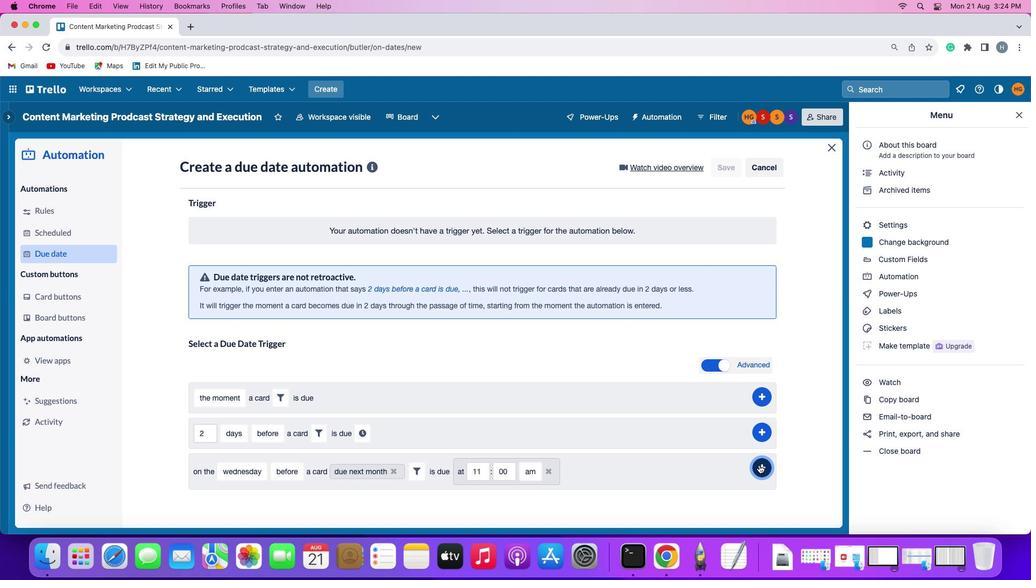 
Action: Mouse moved to (808, 393)
Screenshot: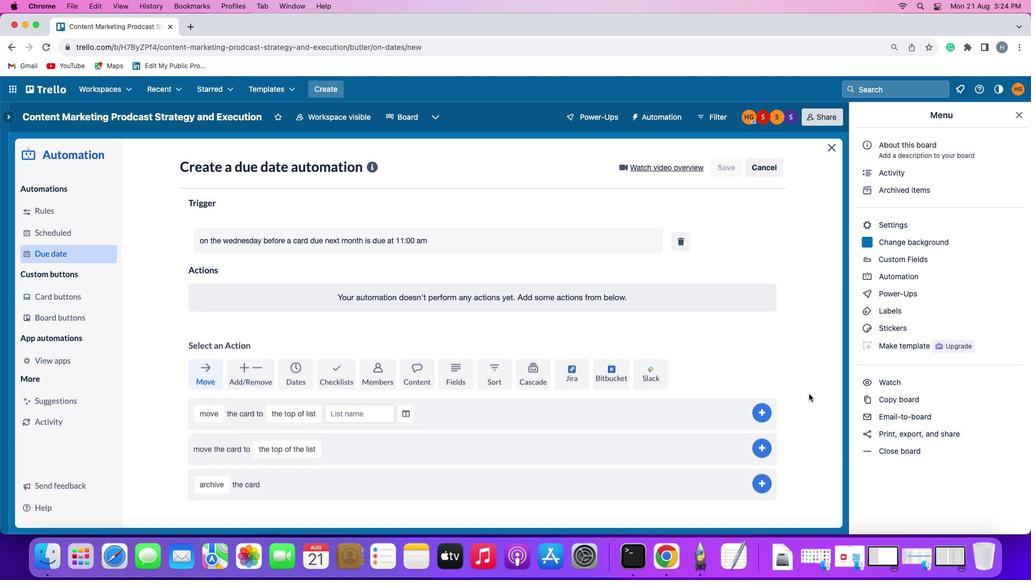 
